 Task: In the Contact  Claire_Moore@koyo.jp, Create email and send with subject: 'Step into the Future: Discover Our Cutting-Edge Solution', and with mail content 'Good Evening._x000D_
Elevate your business to new heights. Our innovative solution is tailored to meet the unique needs of your industry, delivering exceptional results._x000D_
Thanks & Regards', attach the document: Terms_and_conditions.doc and insert image: visitingcard.jpg. Below Thanks & Regards, write Flickr and insert the URL: 'www.flickr.com'. Mark checkbox to create task to follow up : Tomorrow. Logged in from softage.3@softage.net
Action: Mouse moved to (71, 78)
Screenshot: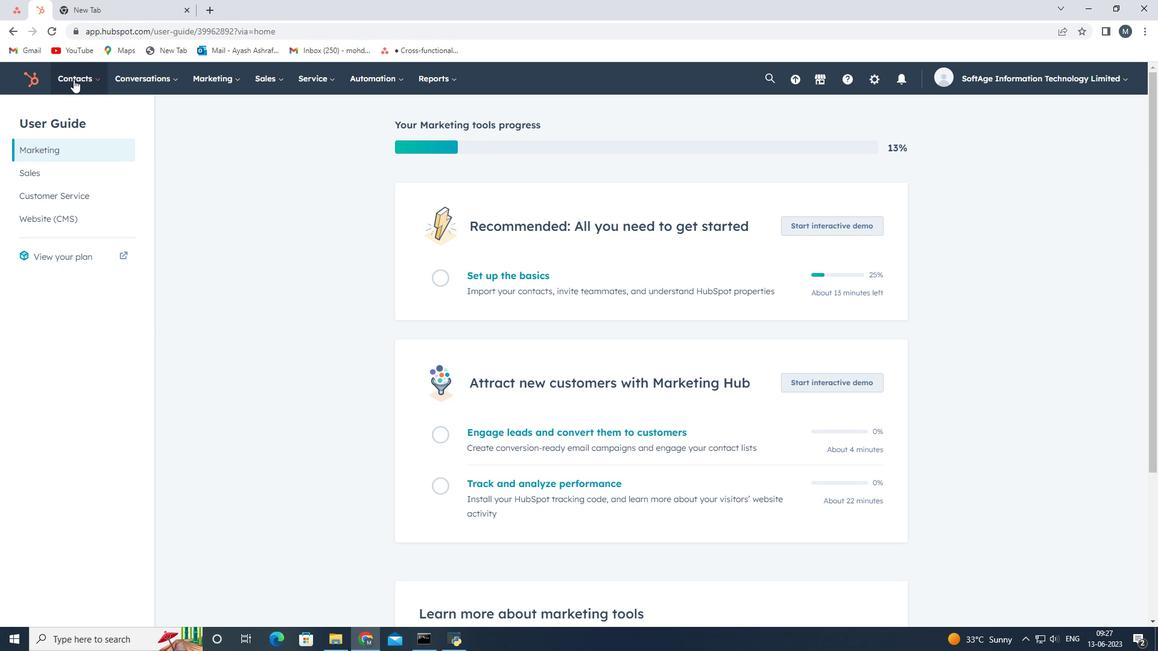 
Action: Mouse pressed left at (71, 78)
Screenshot: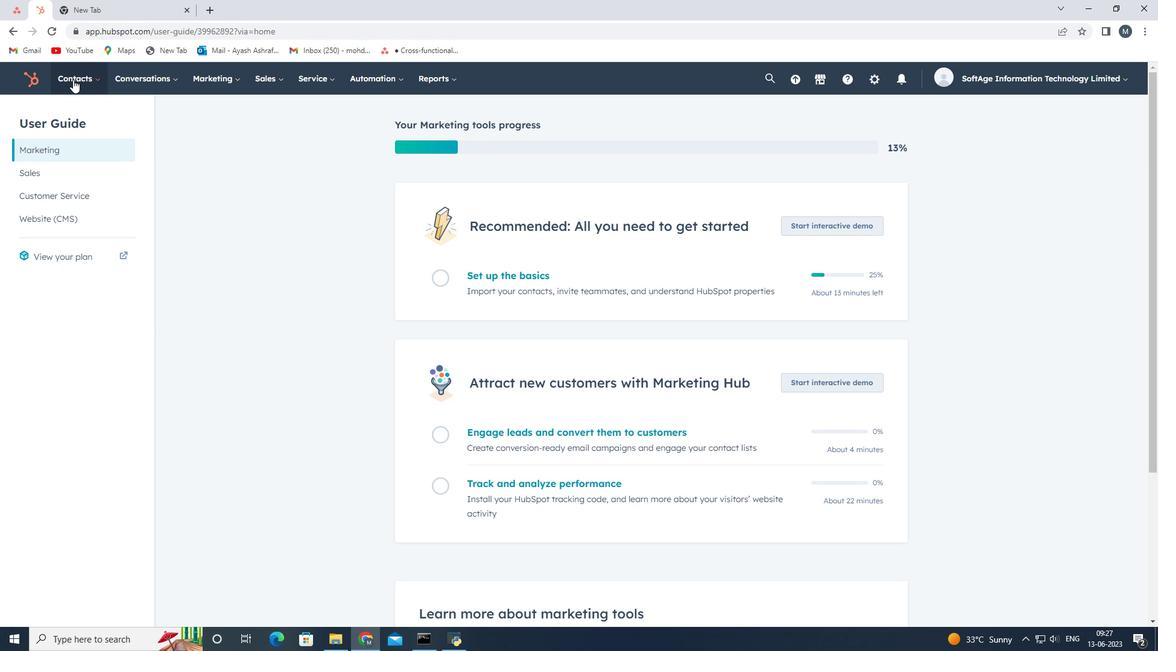 
Action: Mouse moved to (89, 110)
Screenshot: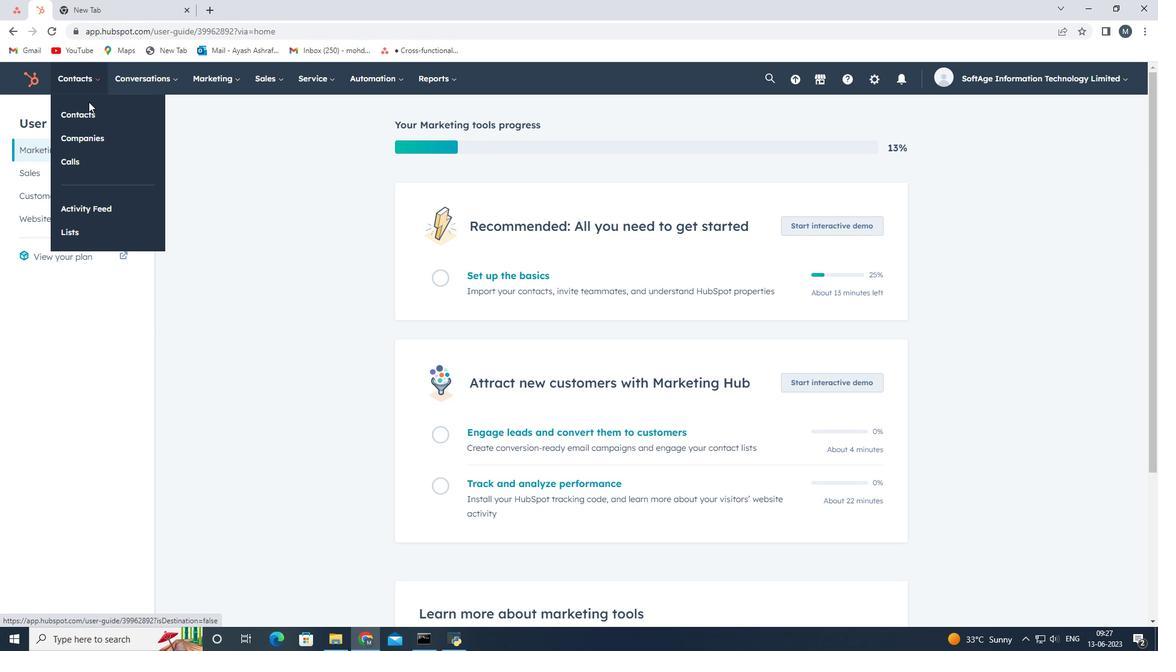 
Action: Mouse pressed left at (89, 110)
Screenshot: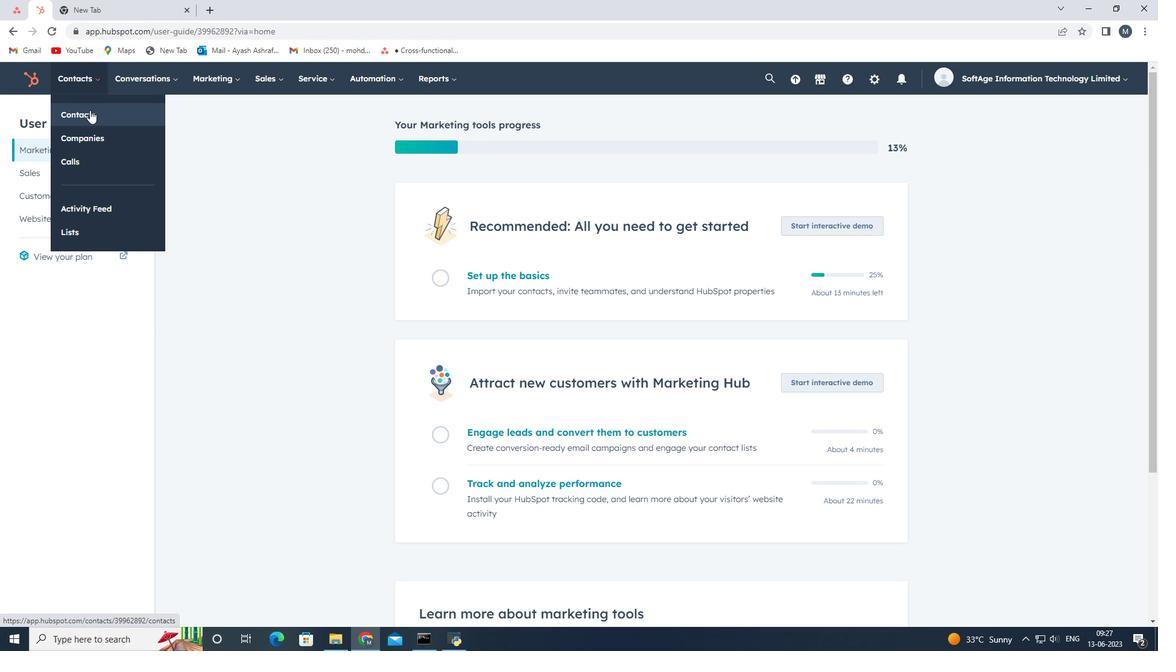 
Action: Mouse moved to (80, 217)
Screenshot: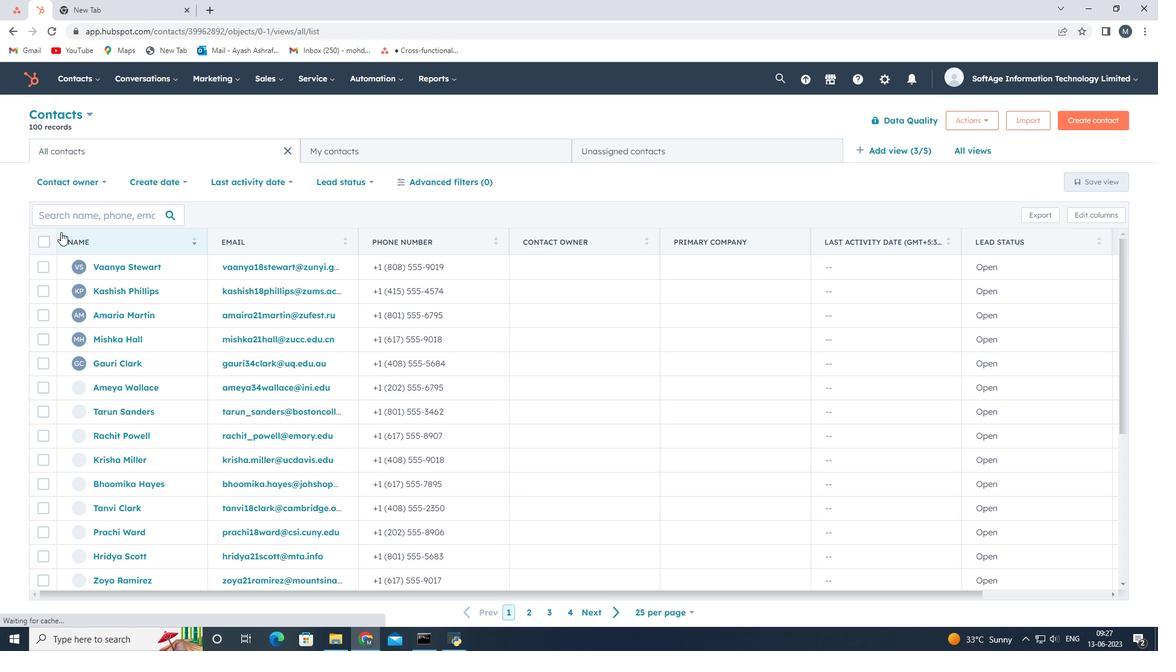
Action: Mouse pressed left at (80, 217)
Screenshot: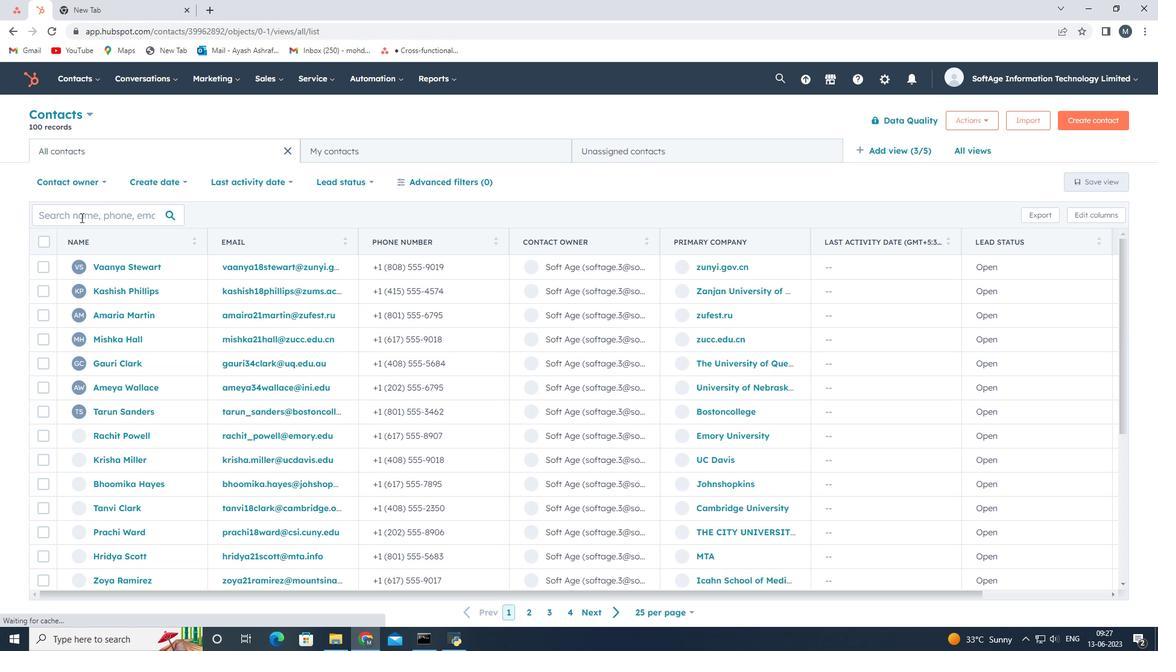 
Action: Key pressed <Key.shift>
Screenshot: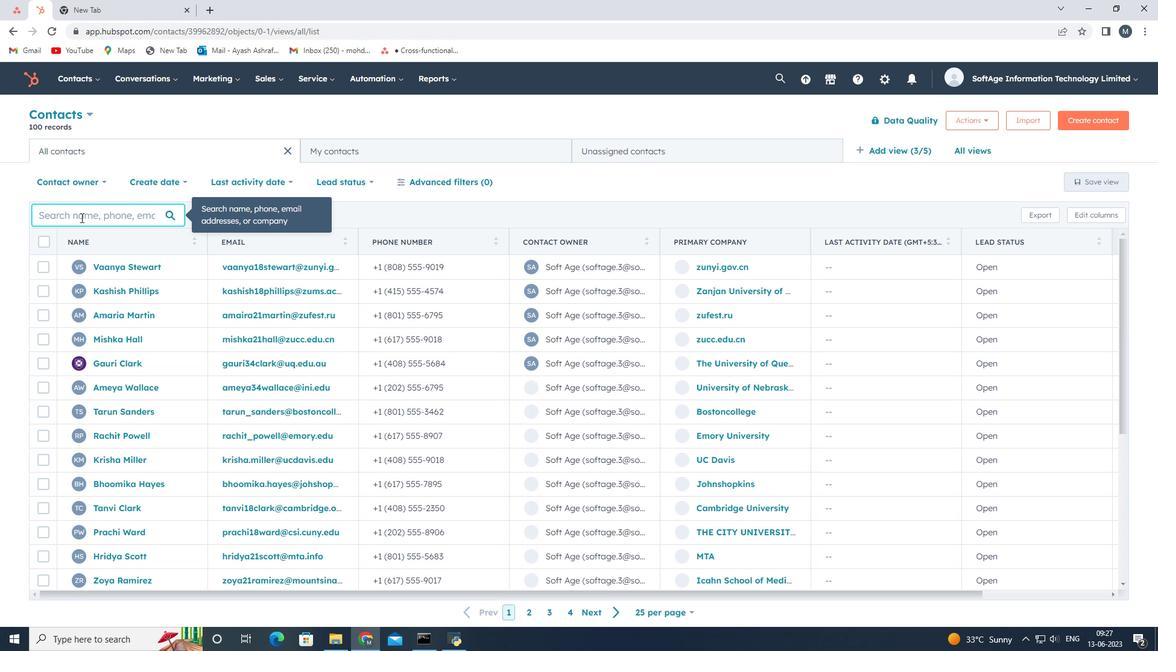 
Action: Mouse moved to (81, 217)
Screenshot: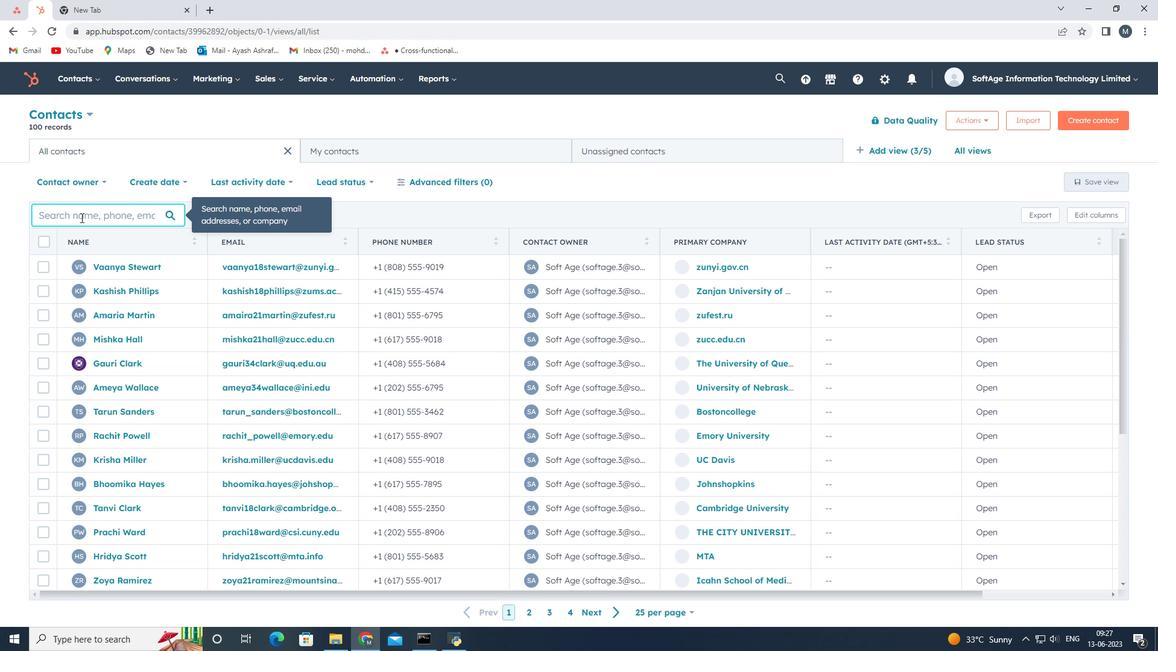 
Action: Key pressed Claire<Key.shift>_<Key.shift><Key.shift><Key.shift><Key.shift><Key.shift><Key.shift><Key.shift><Key.shift><Key.shift>Moore<Key.shift>@koyo.jp
Screenshot: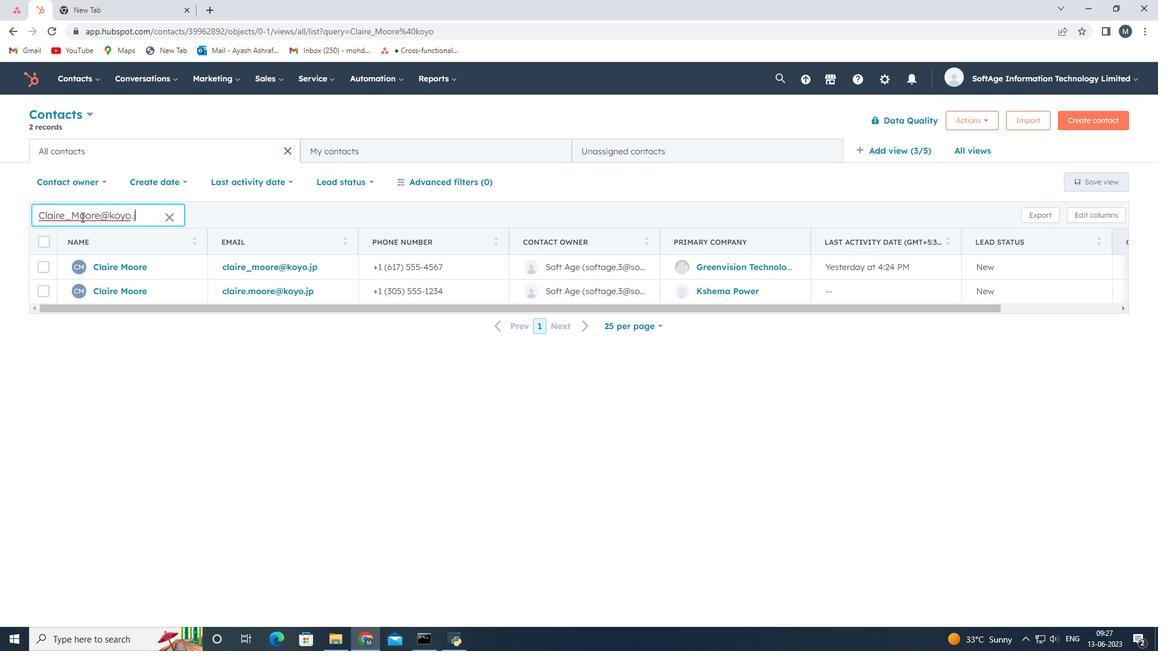 
Action: Mouse moved to (108, 267)
Screenshot: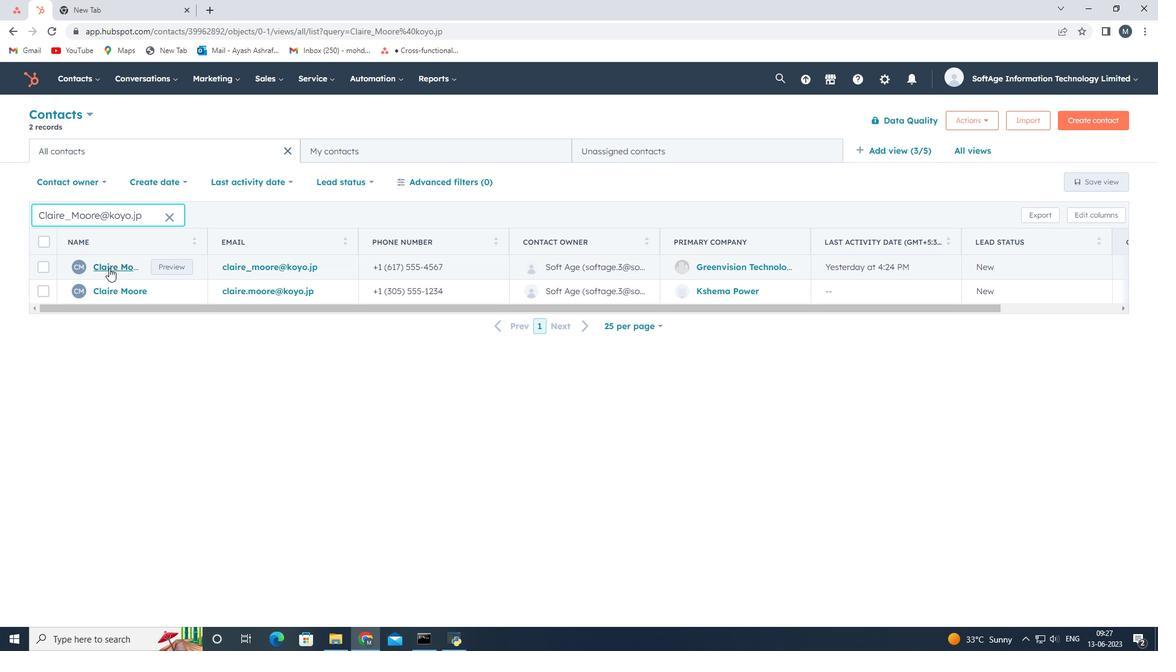
Action: Mouse pressed left at (108, 267)
Screenshot: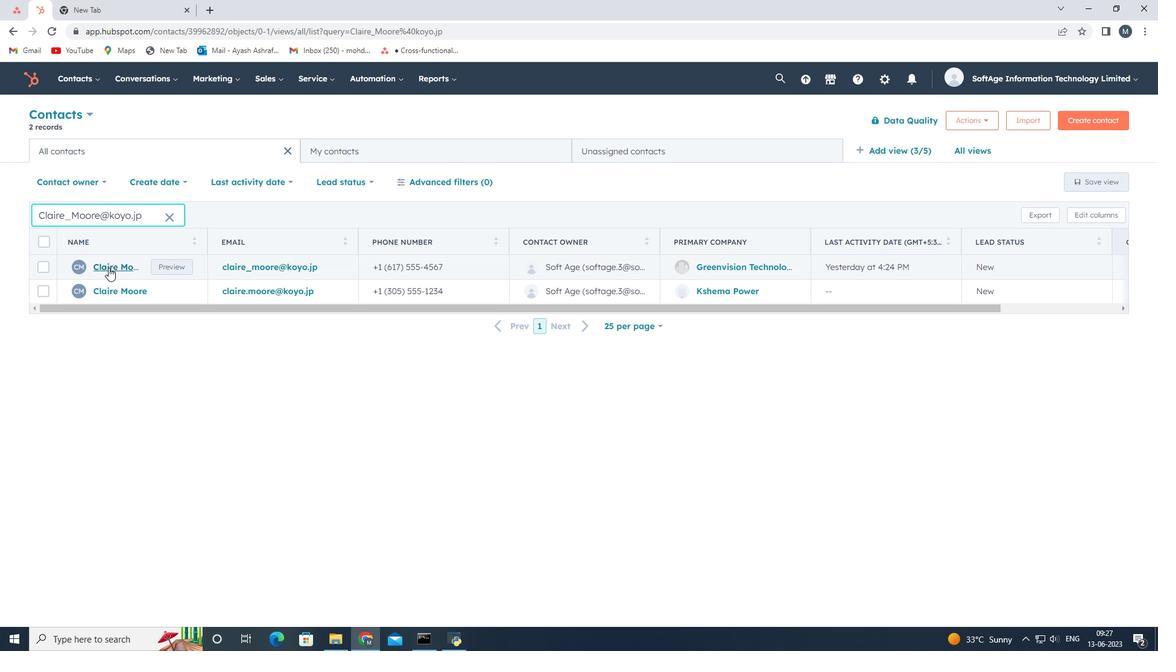 
Action: Mouse pressed left at (108, 267)
Screenshot: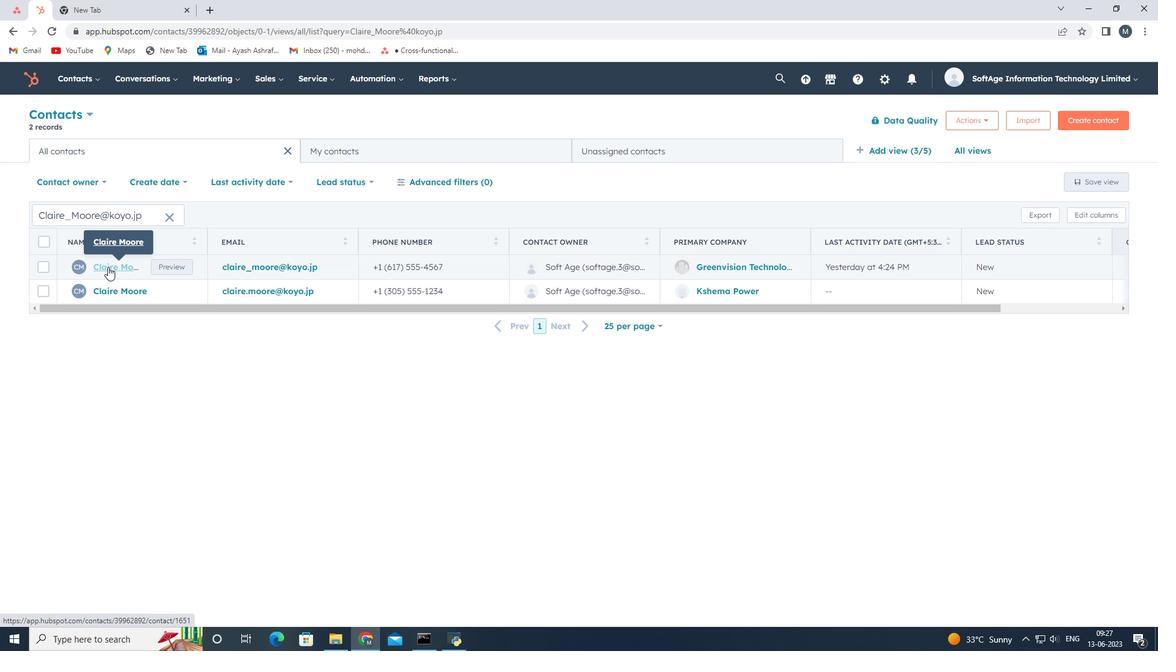
Action: Mouse moved to (81, 217)
Screenshot: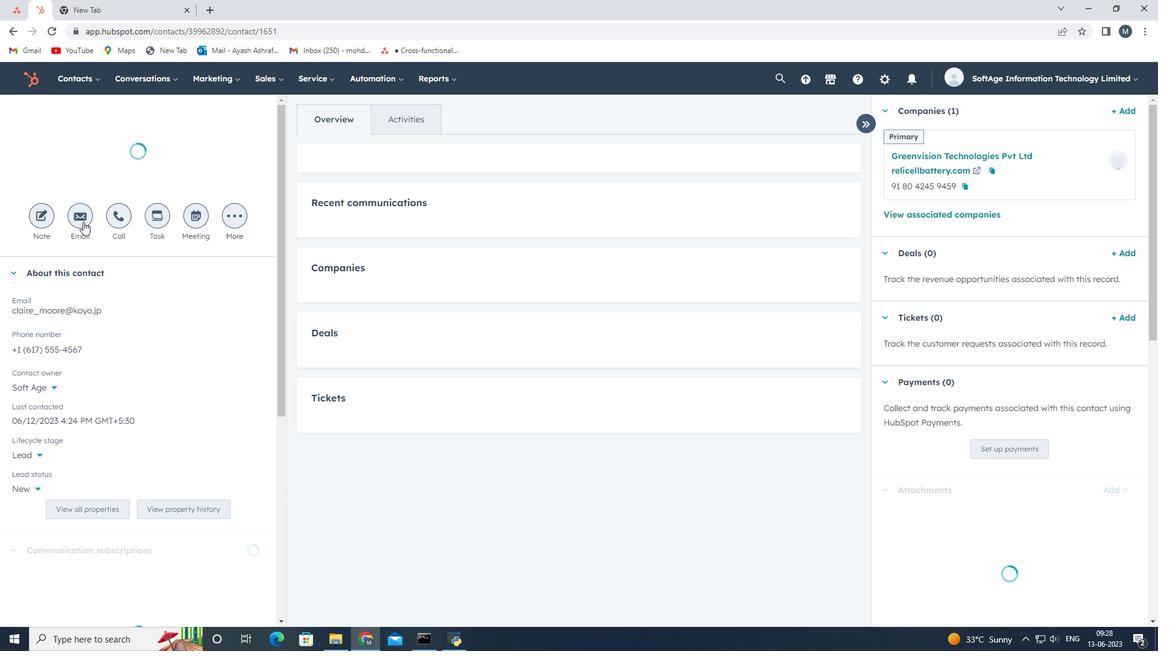
Action: Mouse pressed left at (81, 217)
Screenshot: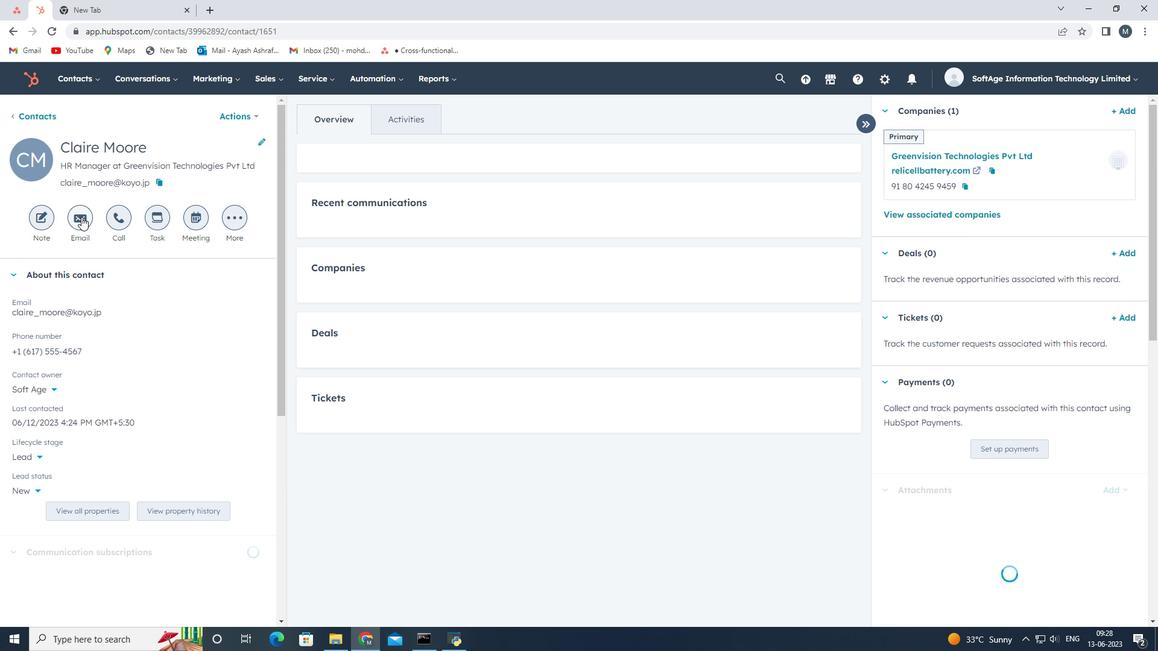 
Action: Mouse moved to (1016, 298)
Screenshot: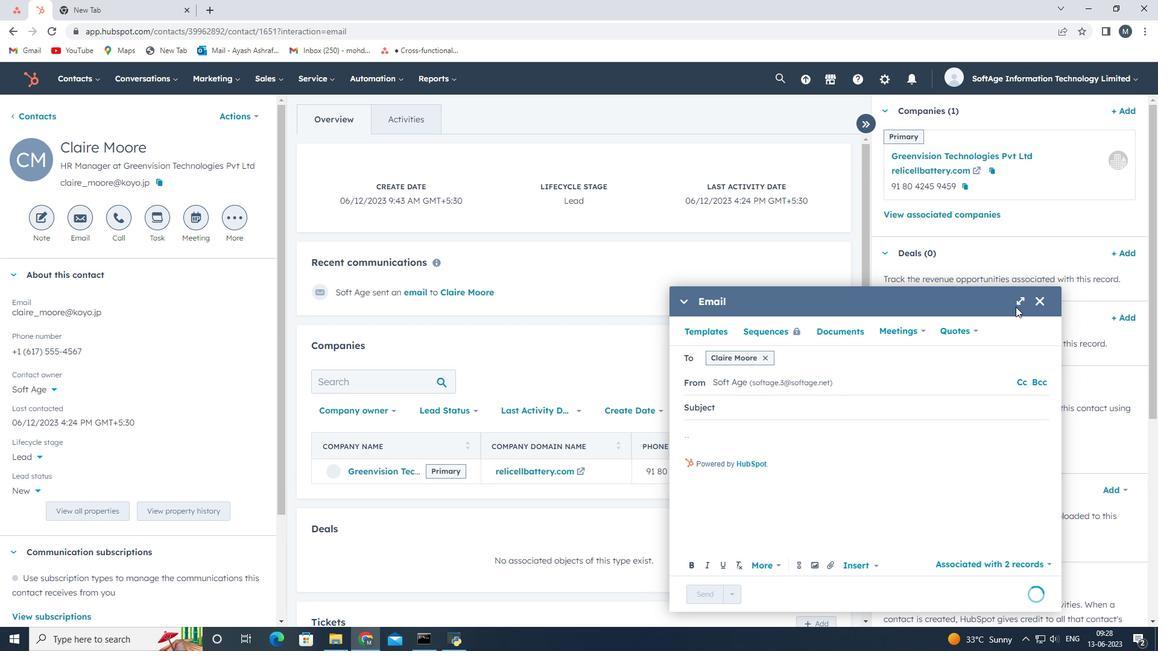 
Action: Mouse pressed left at (1016, 298)
Screenshot: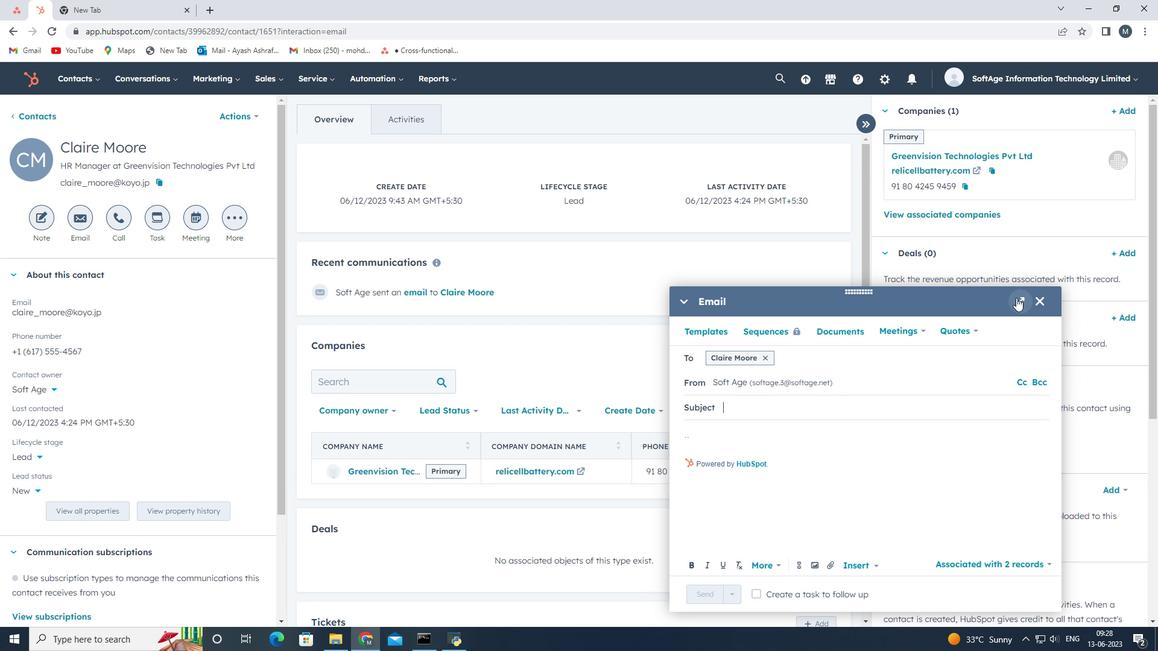 
Action: Mouse moved to (259, 225)
Screenshot: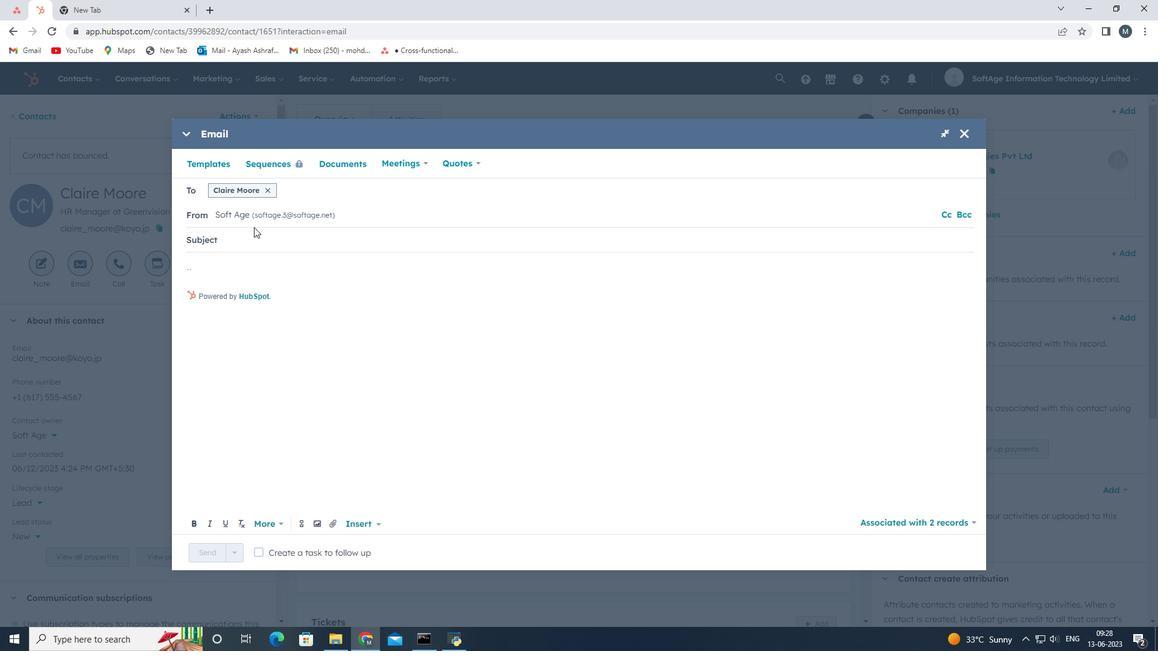 
Action: Key pressed <Key.shift><Key.shift><Key.shift><Key.shift><Key.shift>Step<Key.space>into<Key.space>the<Key.space><Key.shift>Future<Key.space><Key.shift><Key.shift><Key.shift><Key.shift><Key.shift><Key.shift><Key.shift><Key.shift><Key.shift><Key.shift><Key.shift><Key.backspace><Key.shift>:<Key.space><Key.shift>Discover<Key.space>
Screenshot: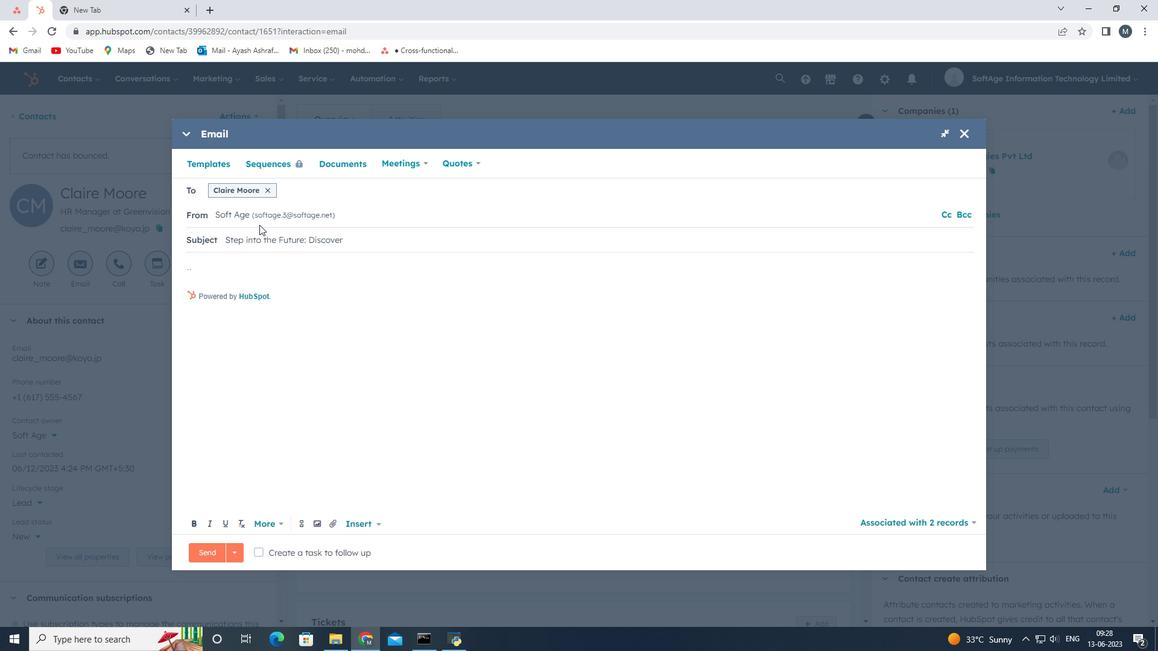 
Action: Mouse moved to (260, 225)
Screenshot: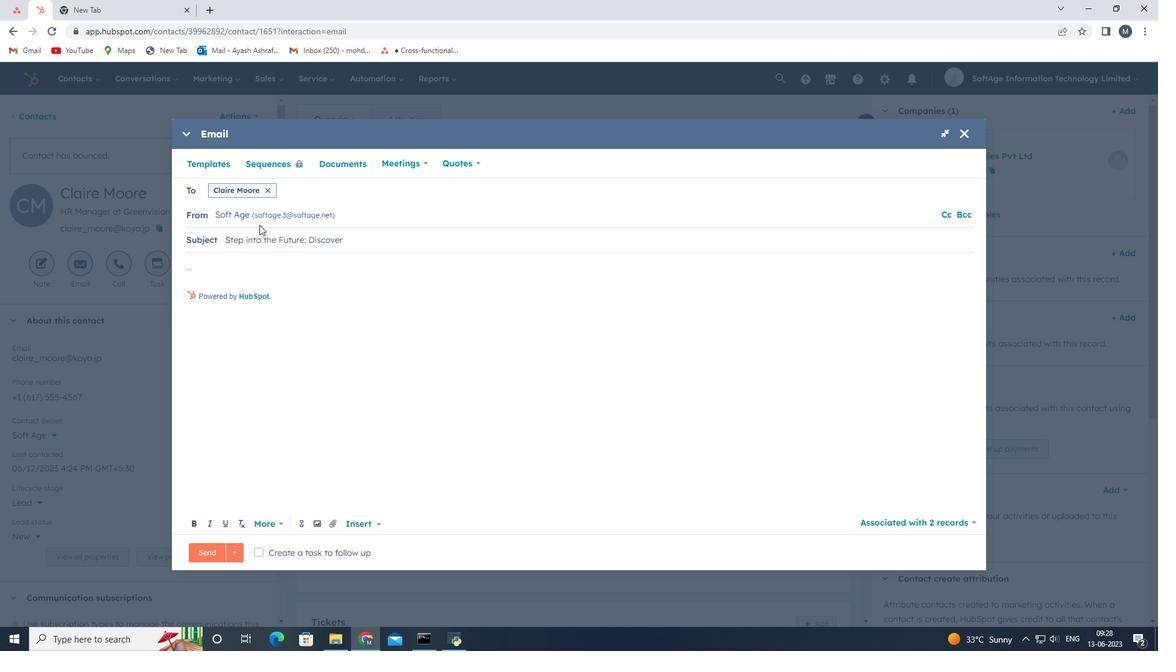 
Action: Key pressed <Key.shift>Our<Key.space><Key.shift>Cutting<Key.space><Key.backspace>-<Key.shift>Edge<Key.space><Key.shift>Solution
Screenshot: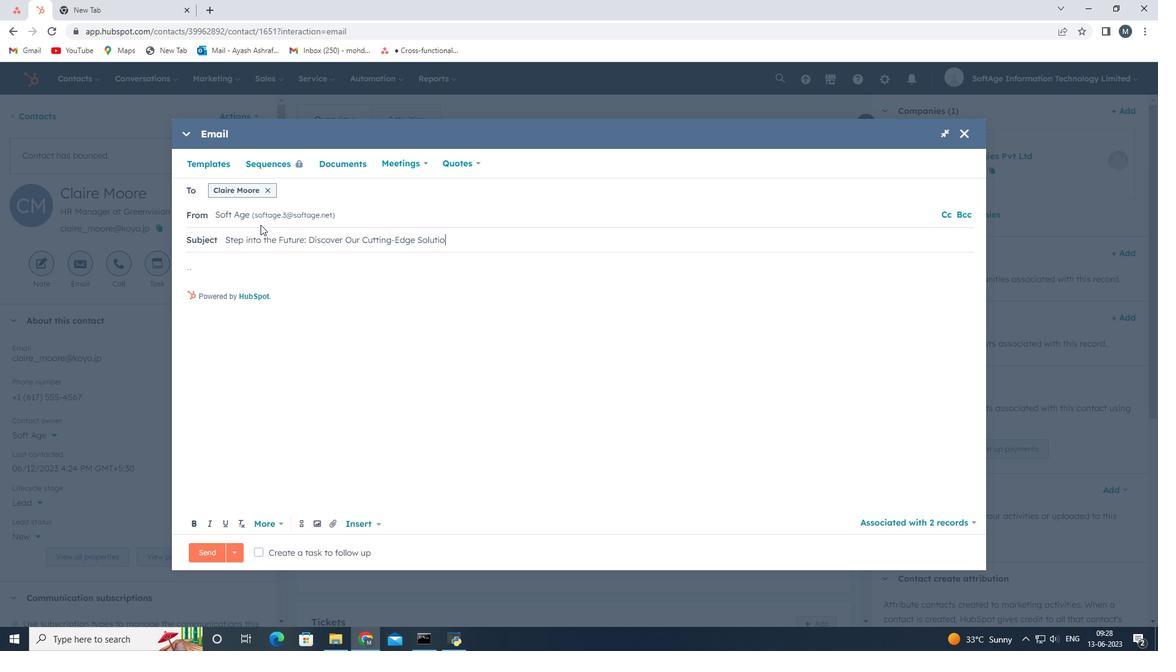 
Action: Mouse moved to (229, 267)
Screenshot: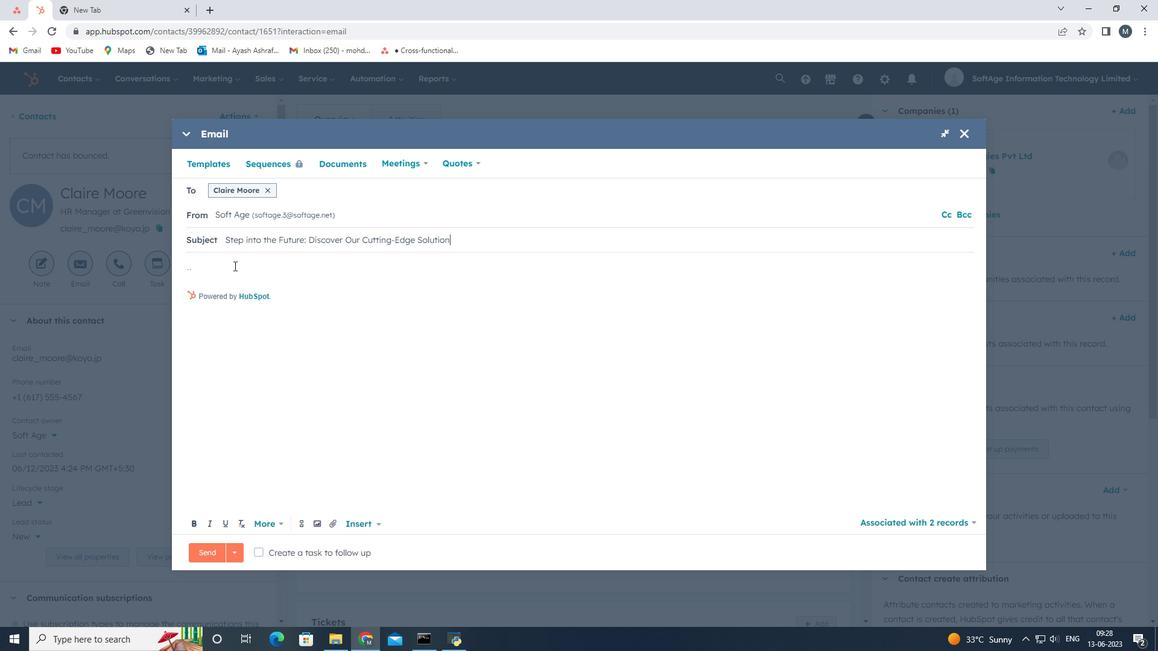 
Action: Mouse pressed left at (229, 267)
Screenshot: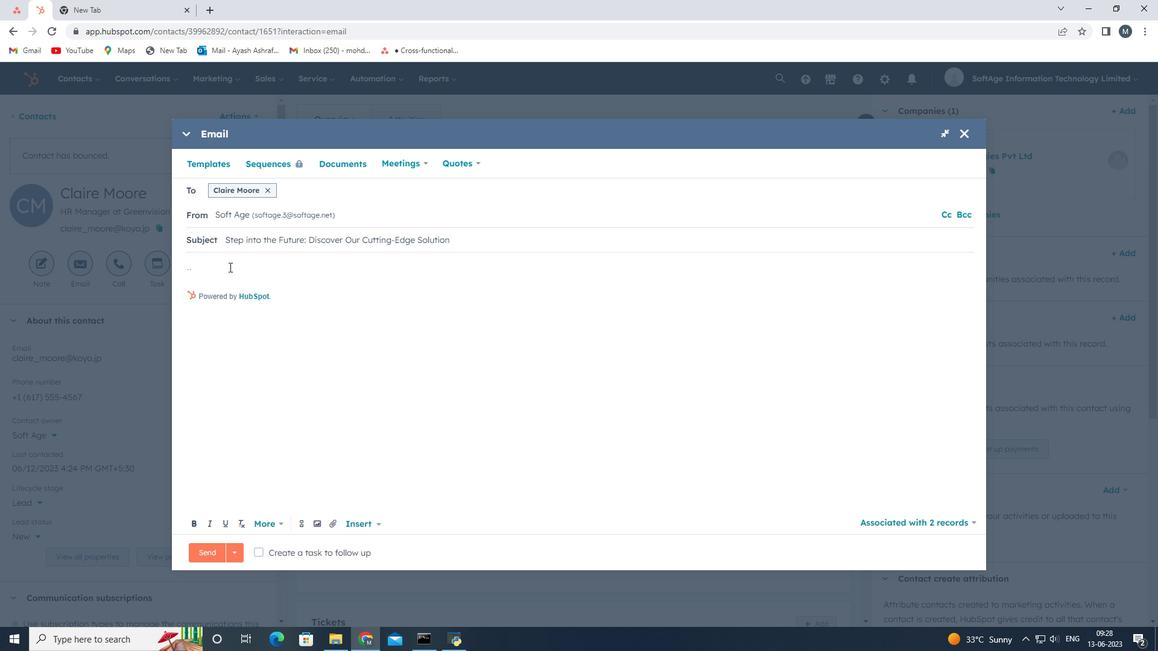 
Action: Key pressed <Key.shift><Key.backspace><Key.backspace><Key.backspace><Key.backspace><Key.shift><Key.shift><Key.shift><Key.shift><Key.shift>Good<Key.space><Key.shift><Key.shift><Key.shift><Key.shift>Mo<Key.backspace><Key.backspace><Key.shift><Key.shift>Evening,<Key.enter><Key.shift>
Screenshot: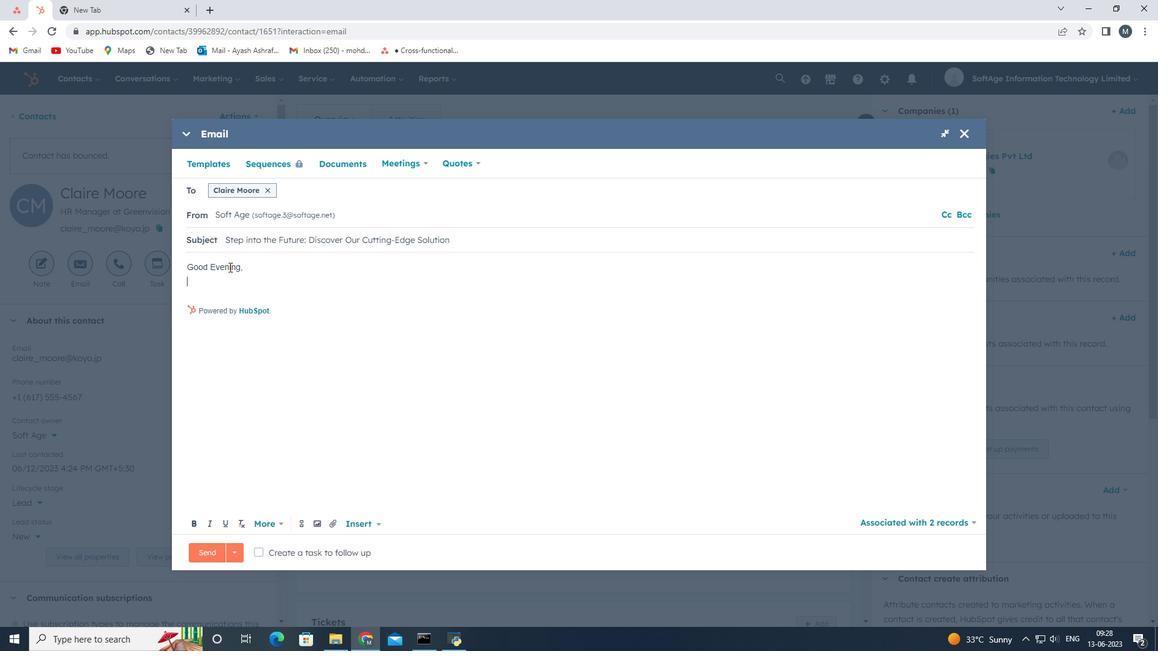 
Action: Mouse moved to (229, 267)
Screenshot: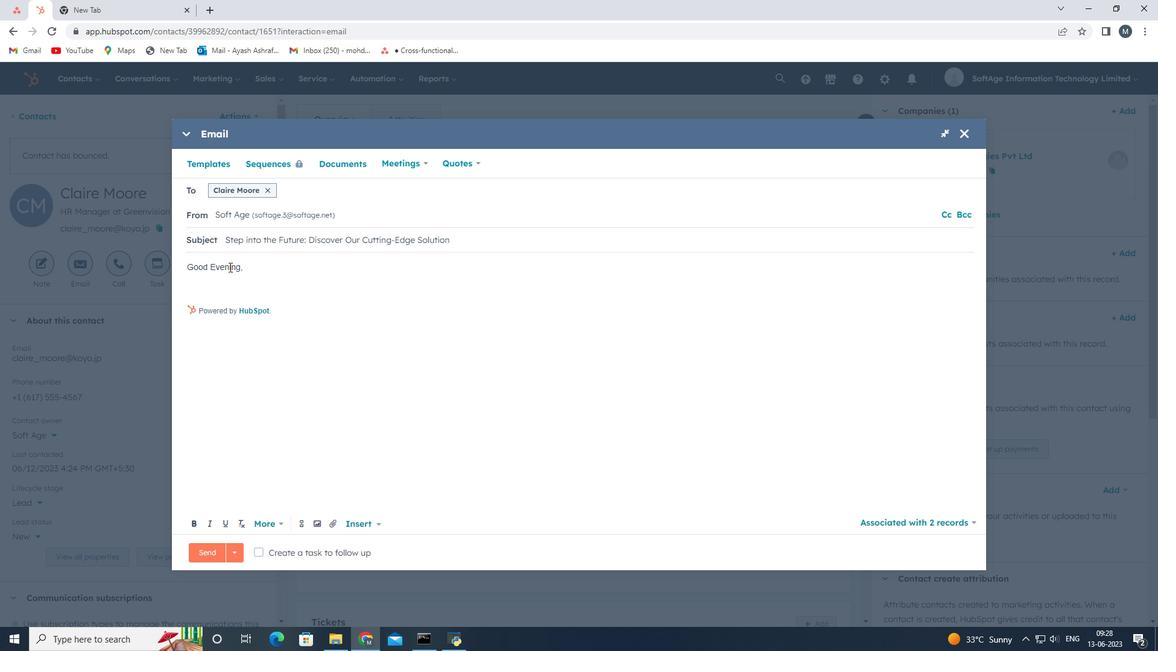
Action: Key pressed <Key.shift><Key.shift><Key.shift><Key.shift><Key.shift><Key.shift><Key.shift><Key.shift><Key.shift>Elevate<Key.space>your<Key.space>business<Key.space>to<Key.space>new<Key.space>hrights.<Key.space><Key.shift><Key.shift><Key.shift><Key.shift><Key.shift><Key.shift><Key.shift><Key.shift><Key.shift><Key.shift><Key.shift><Key.shift><Key.shift><Key.shift><Key.shift><Key.shift><Key.shift><Key.shift><Key.shift><Key.shift><Key.shift><Key.shift><Key.shift><Key.shift>Our<Key.space>innovative<Key.space>solution<Key.space>is<Key.space>tailored<Key.space>to<Key.space>meet<Key.space>the<Key.space>unique<Key.space>needs<Key.space>of<Key.space>your<Key.space>industry,<Key.shift><Key.shift><Key.shift><Key.shift><Key.shift><Key.shift><Key.shift><Key.shift><Key.shift><Key.shift><Key.shift><Key.shift><Key.shift><Key.shift><Key.shift><Key.shift><Key.space><Key.shift>De<Key.backspace><Key.backspace>e<Key.backspace>dev<Key.backspace>livery<Key.space>exceptional<Key.space>result.<Key.enter><Key.shift>Thanks<Key.space><Key.shift><Key.shift><Key.shift><Key.shift><Key.shift><Key.shift><Key.shift><Key.shift><Key.shift><Key.shift><Key.shift><Key.shift><Key.shift><Key.shift><Key.shift><Key.shift><Key.shift><Key.shift>&<Key.space><Key.shift>Regards
Screenshot: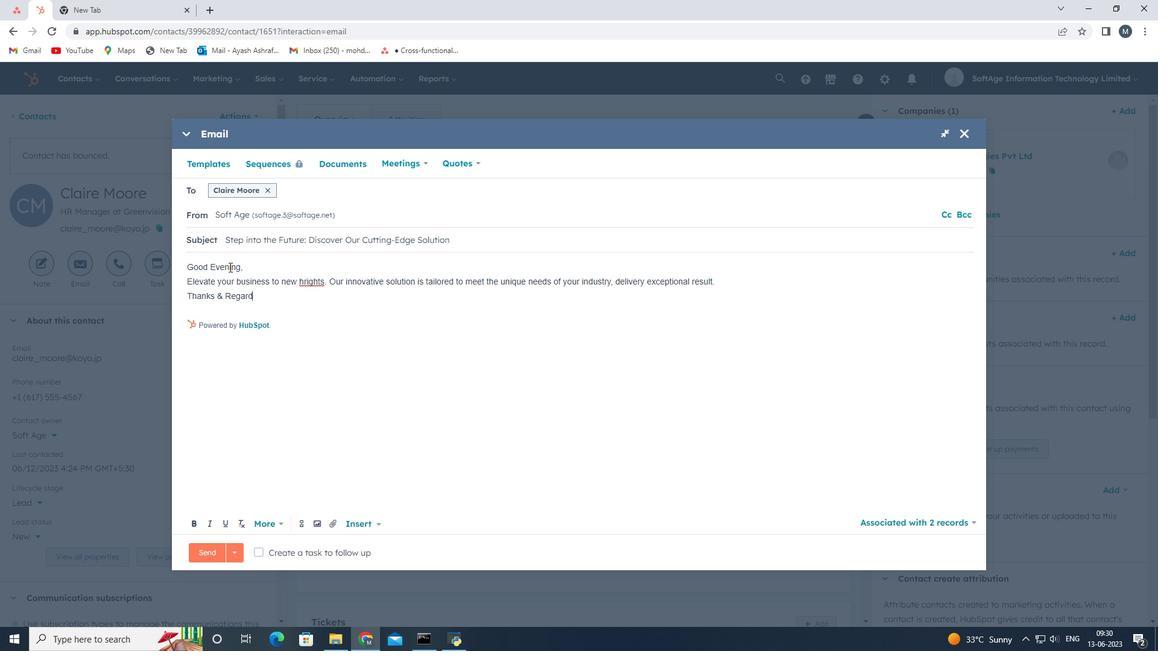 
Action: Mouse moved to (226, 271)
Screenshot: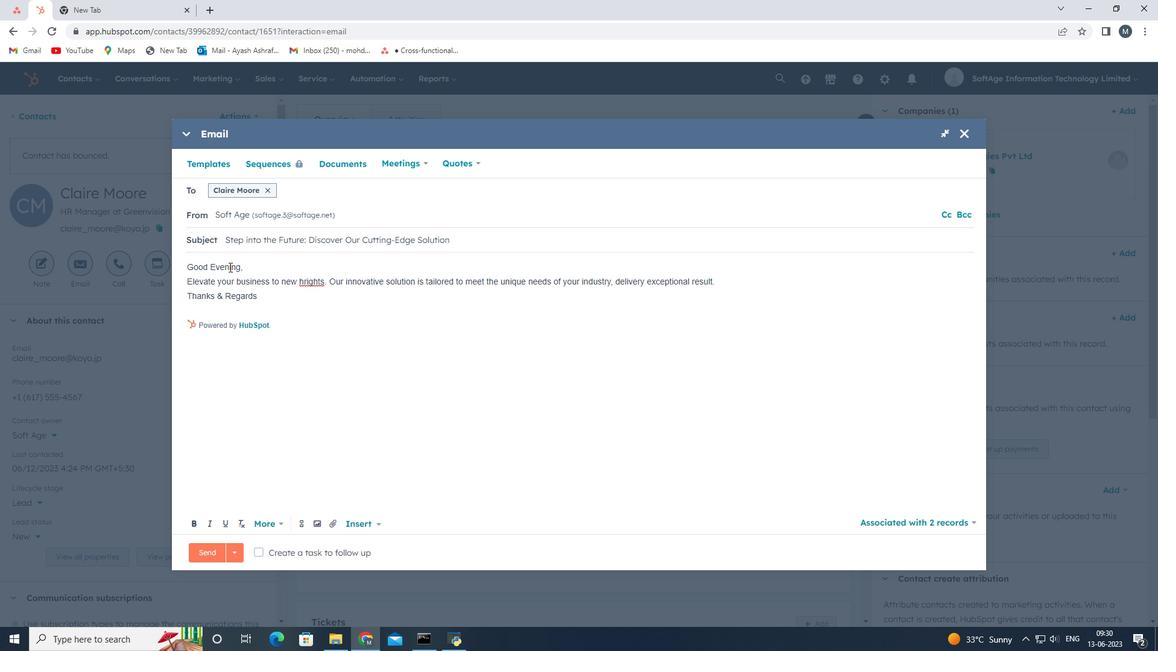 
Action: Key pressed <Key.enter>
Screenshot: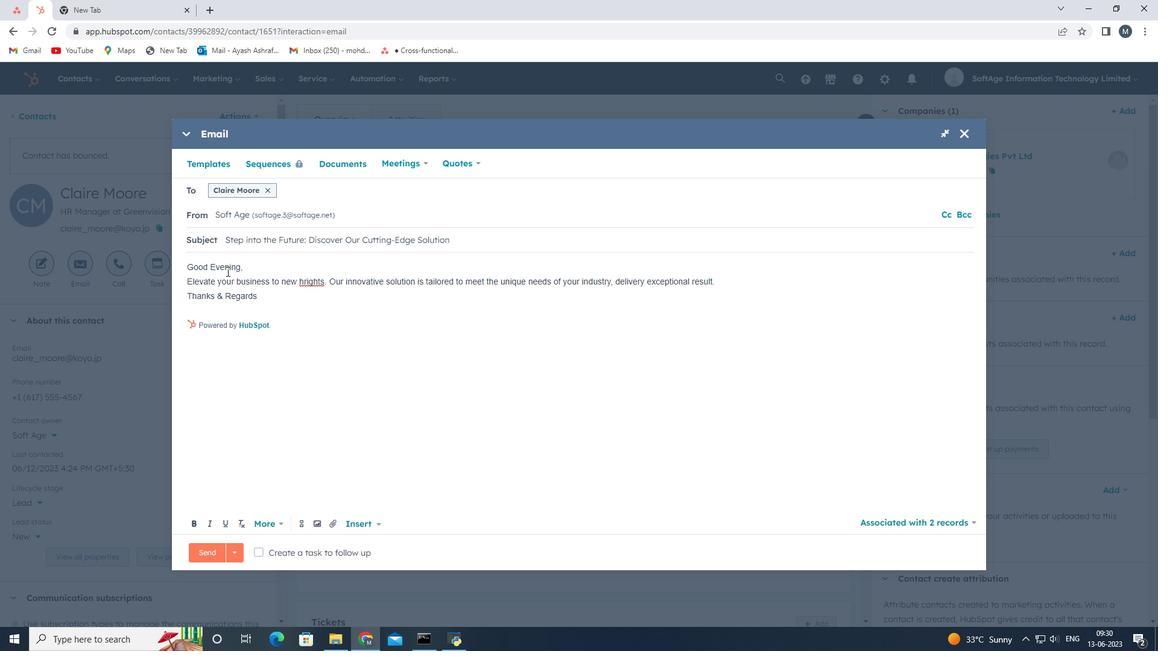 
Action: Mouse moved to (309, 281)
Screenshot: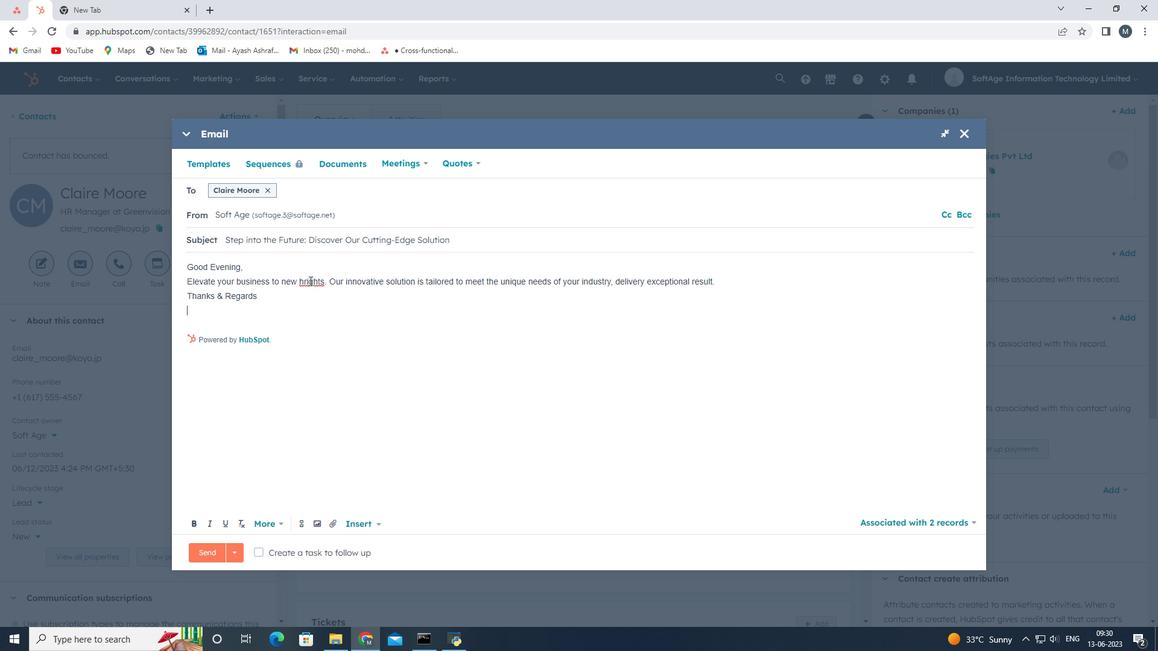 
Action: Mouse pressed left at (309, 281)
Screenshot: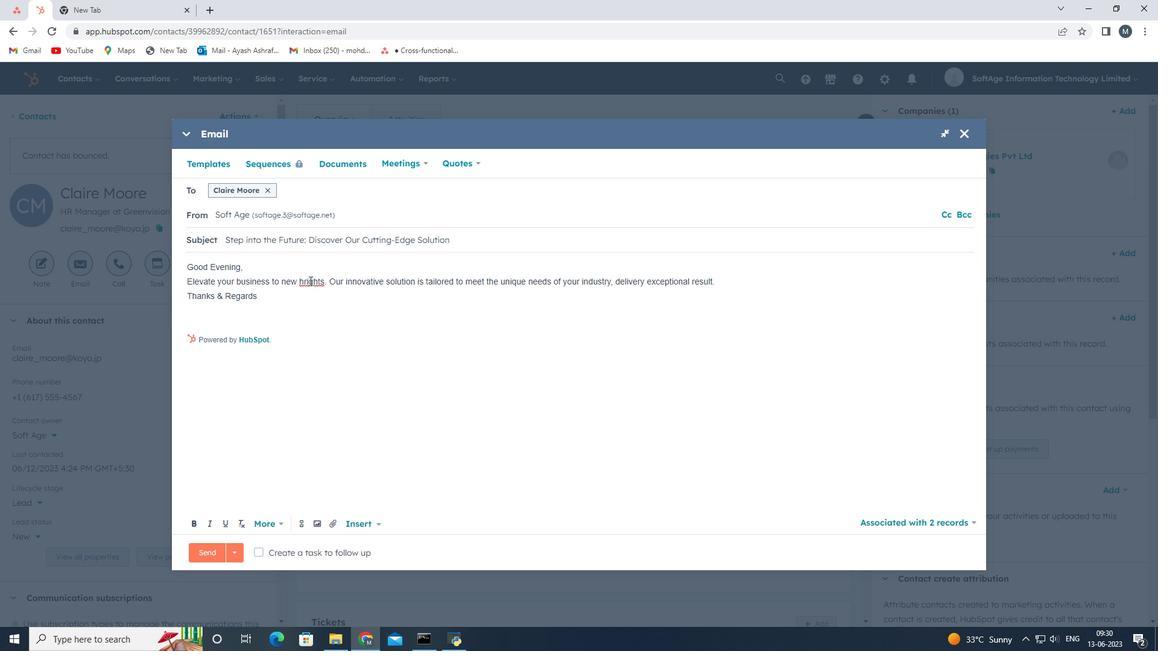 
Action: Mouse moved to (343, 343)
Screenshot: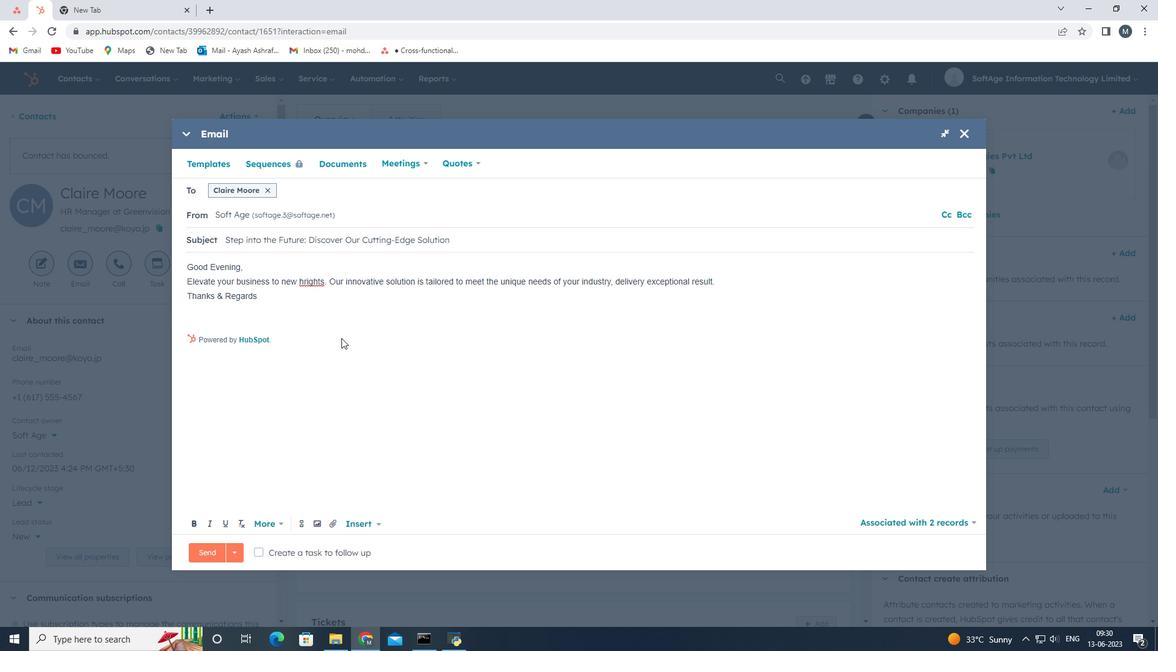 
Action: Key pressed <Key.left><Key.backspace>e
Screenshot: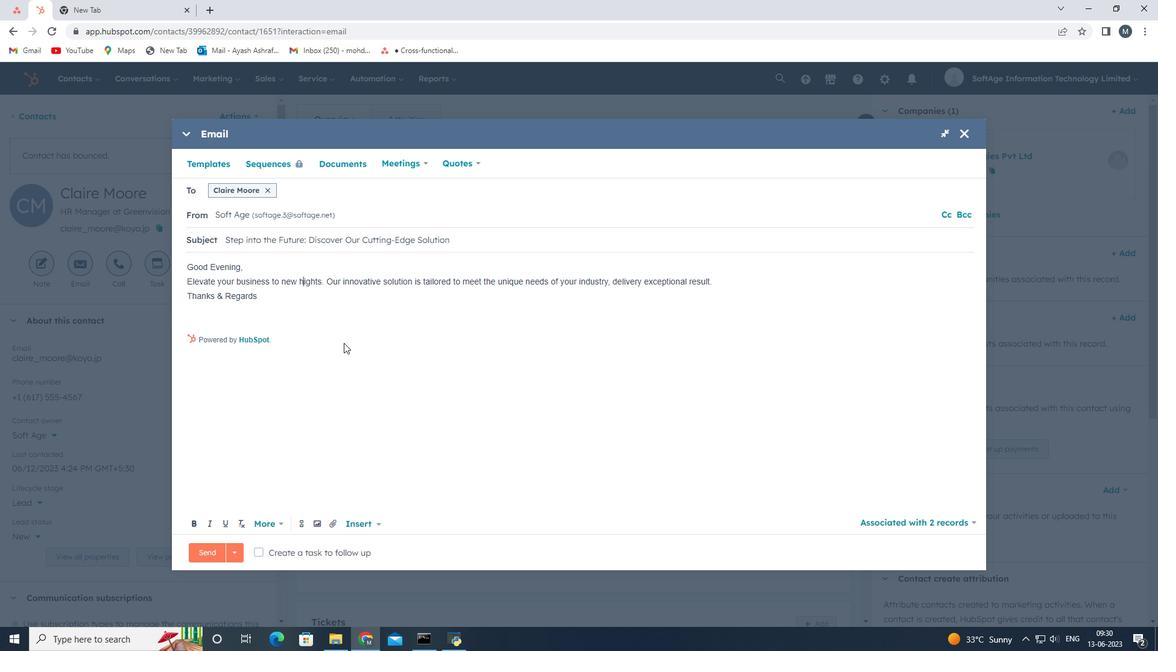 
Action: Mouse moved to (211, 316)
Screenshot: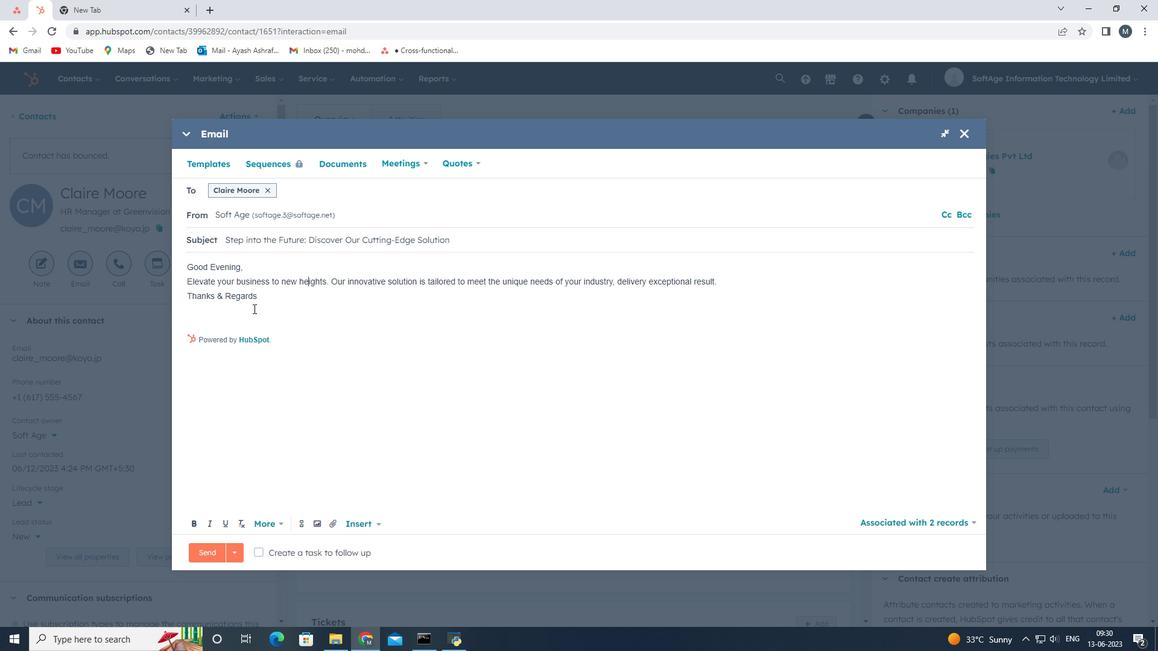 
Action: Mouse pressed left at (211, 316)
Screenshot: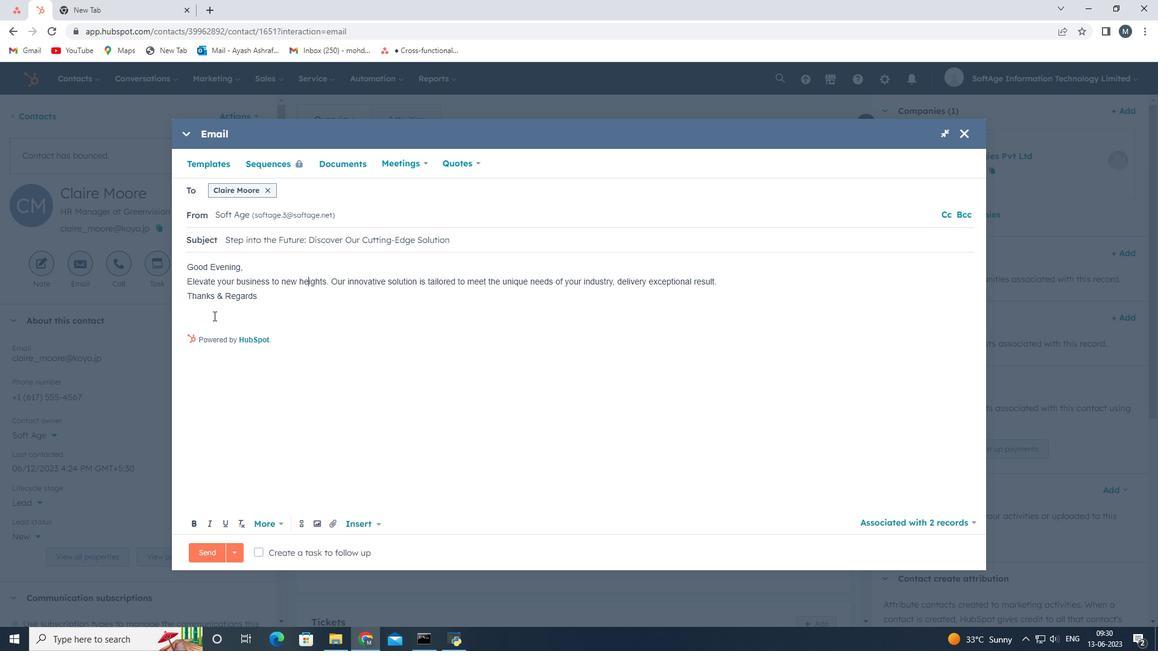 
Action: Mouse moved to (304, 523)
Screenshot: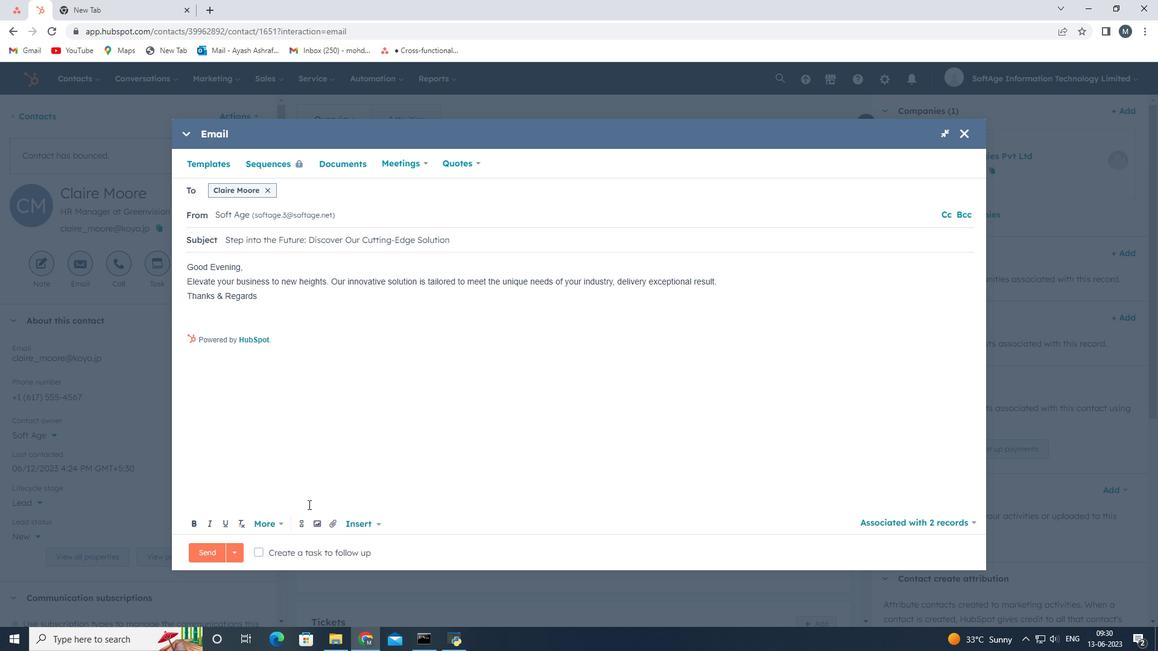 
Action: Mouse pressed left at (304, 523)
Screenshot: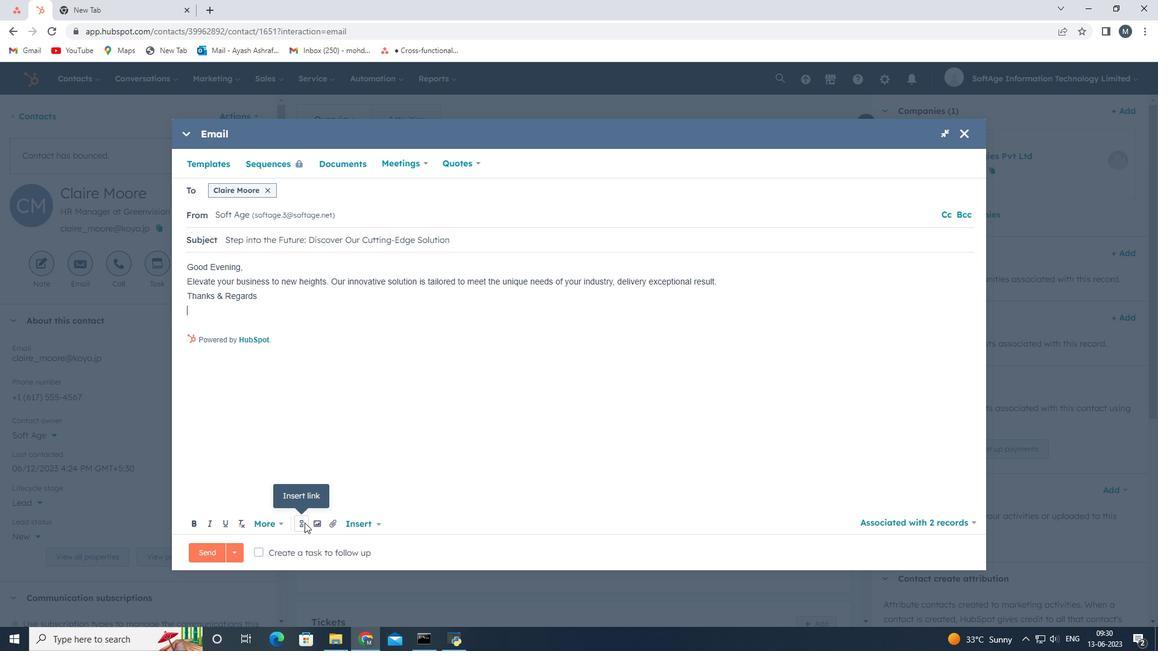 
Action: Mouse moved to (351, 394)
Screenshot: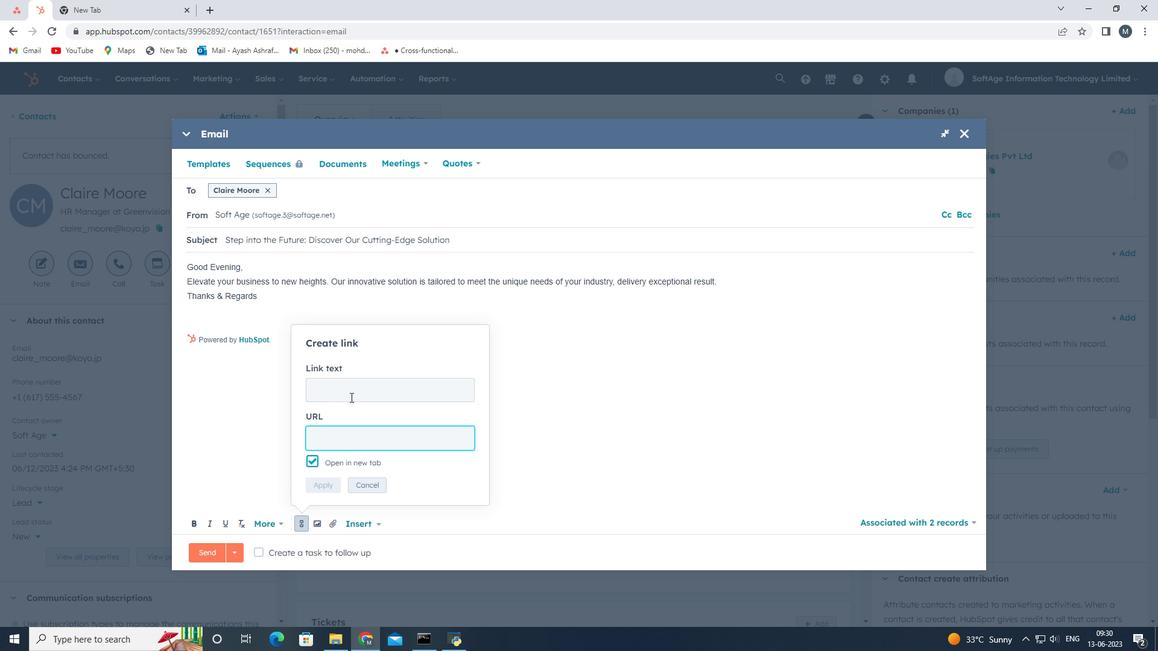 
Action: Mouse pressed left at (351, 394)
Screenshot: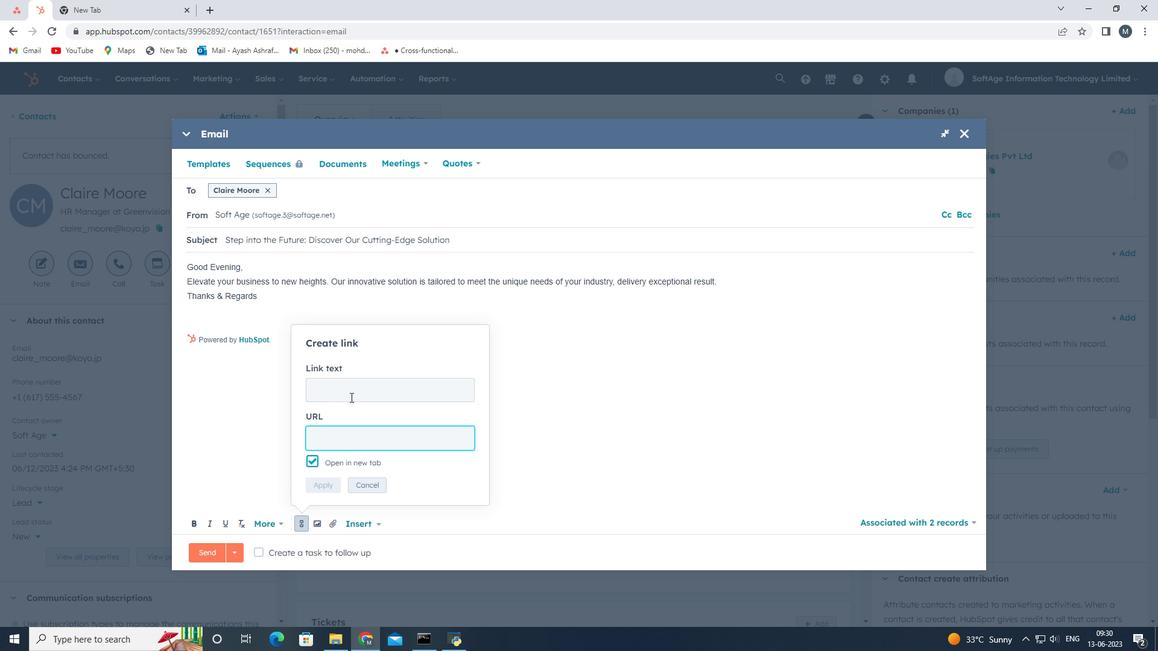 
Action: Key pressed f<Key.backspace><Key.shift><Key.shift><Key.shift><Key.shift><Key.shift><Key.shift><Key.shift><Key.shift>Flickr
Screenshot: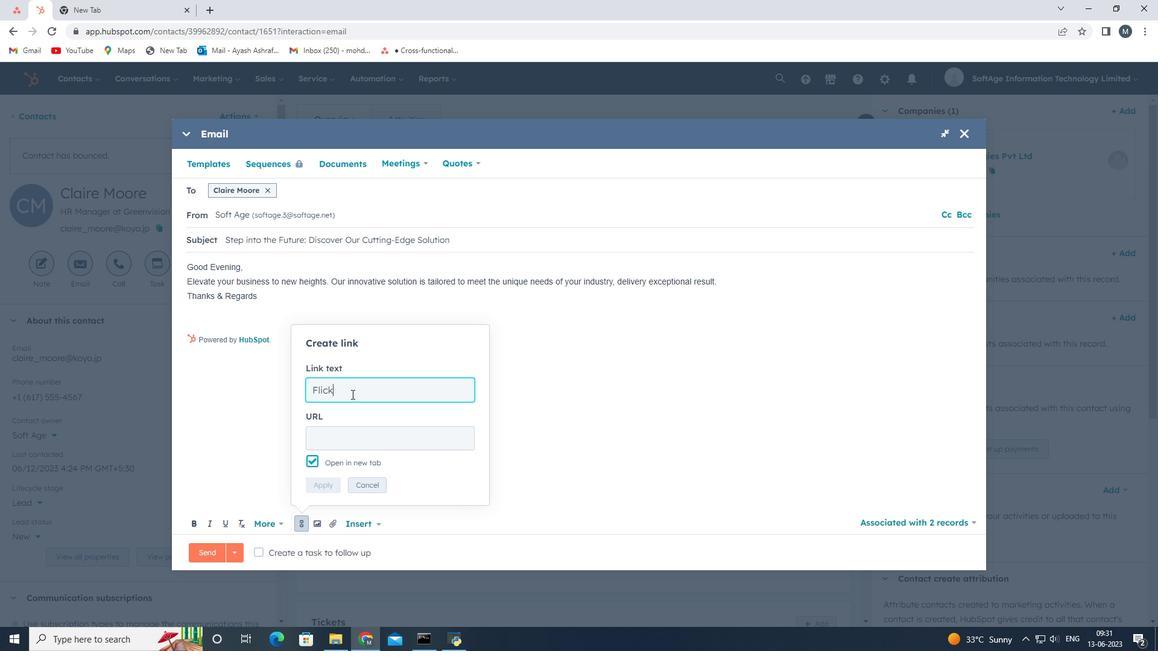 
Action: Mouse moved to (325, 447)
Screenshot: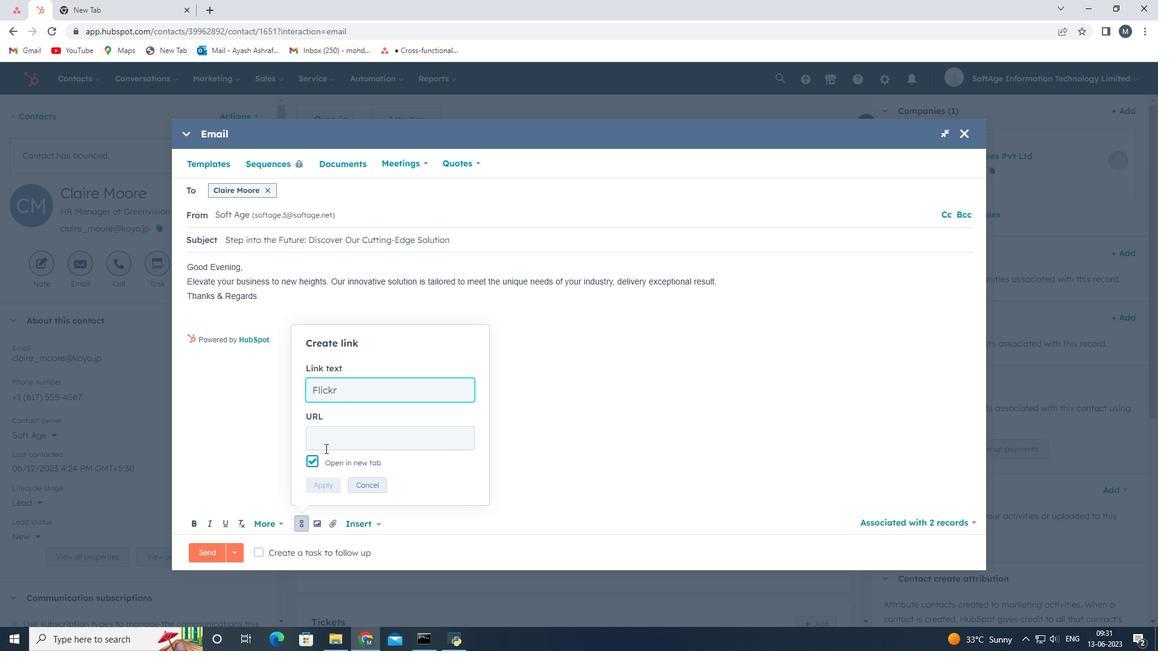 
Action: Mouse pressed left at (325, 447)
Screenshot: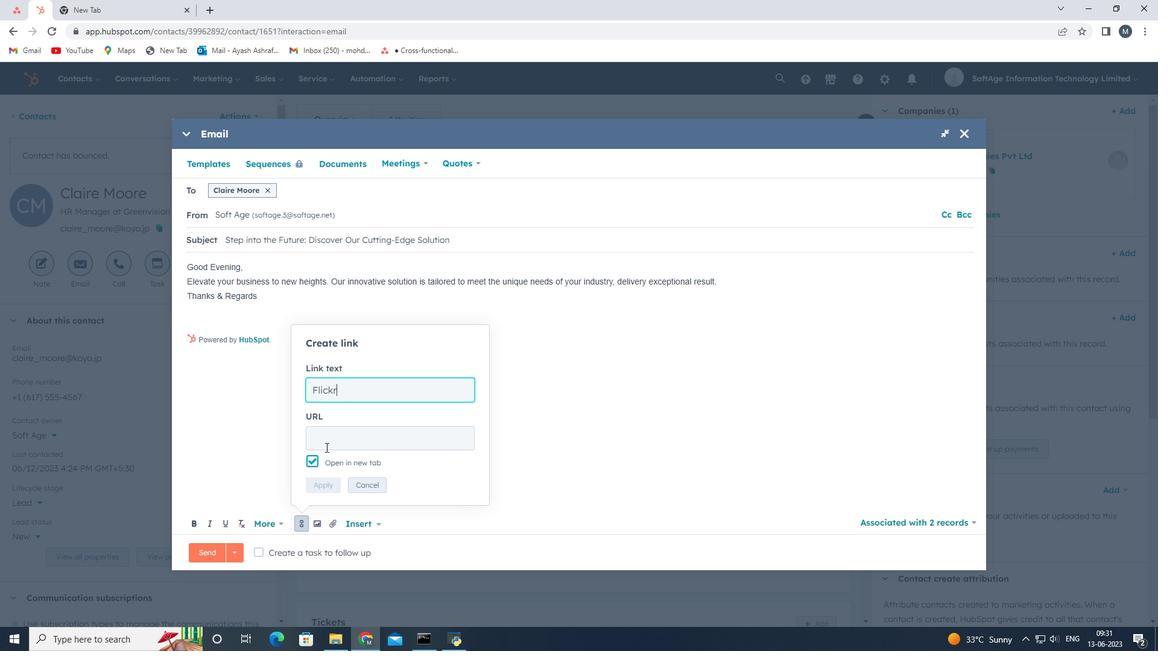 
Action: Mouse moved to (324, 447)
Screenshot: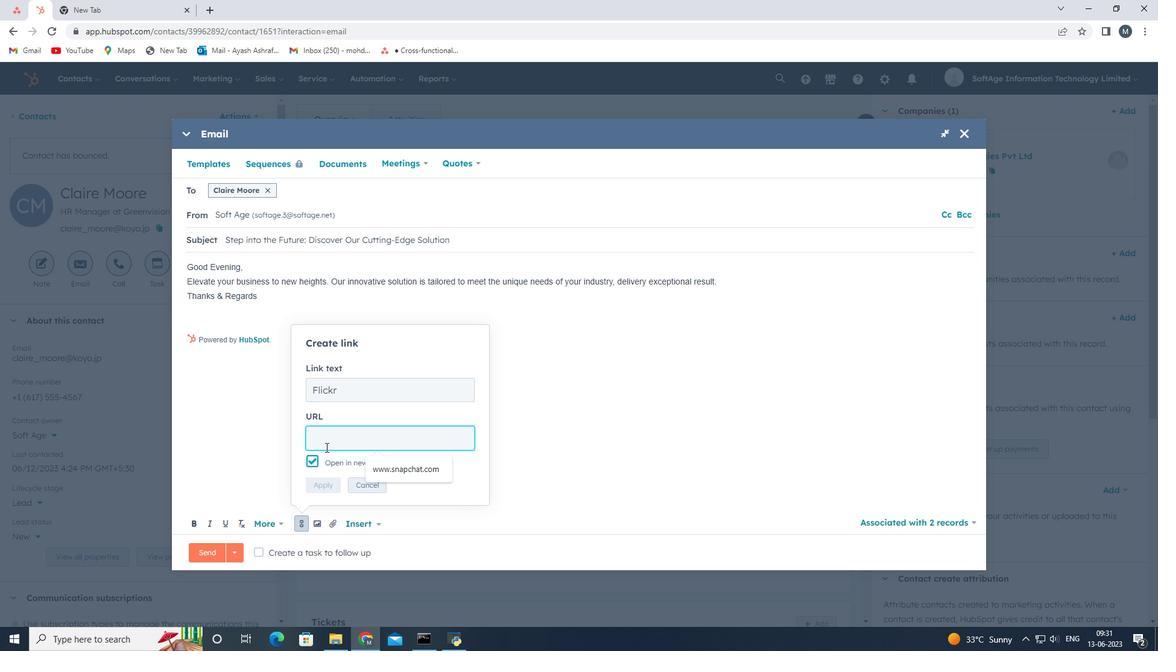 
Action: Key pressed <Key.shift><Key.shift><Key.shift>www.flickr.com
Screenshot: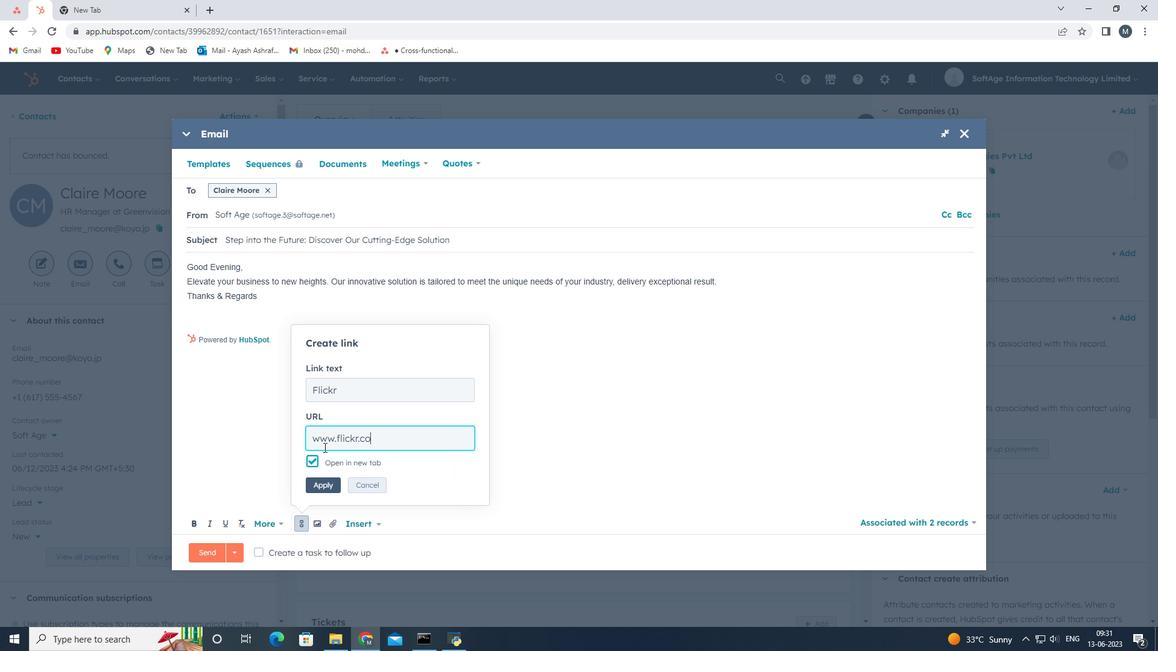
Action: Mouse moved to (315, 485)
Screenshot: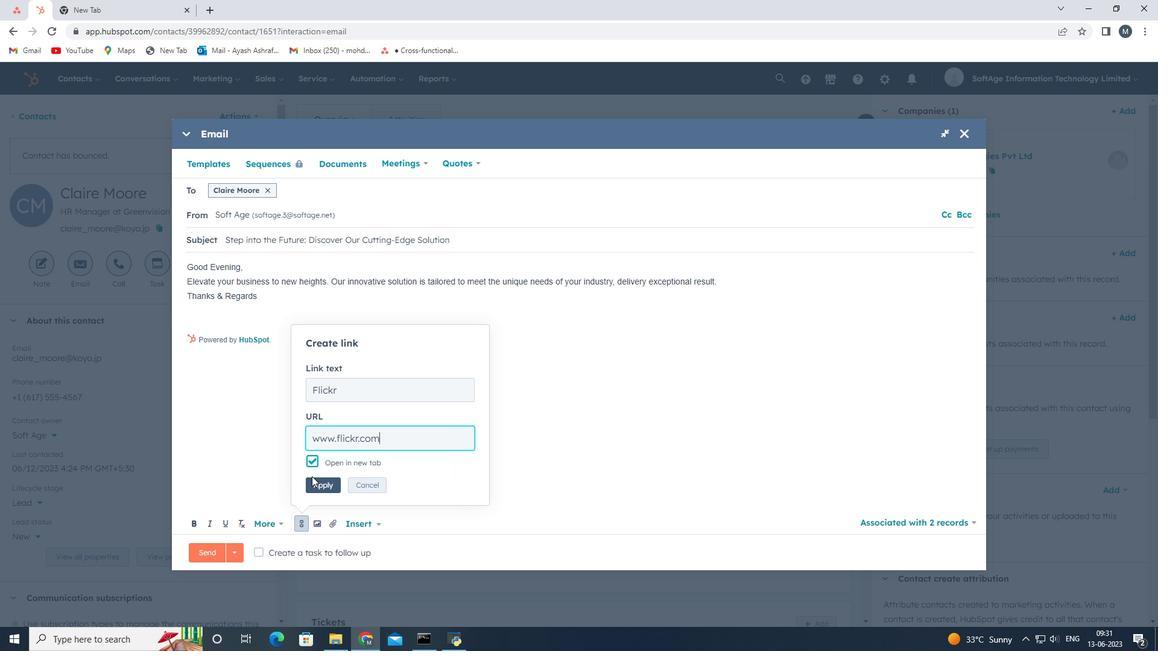 
Action: Mouse pressed left at (315, 485)
Screenshot: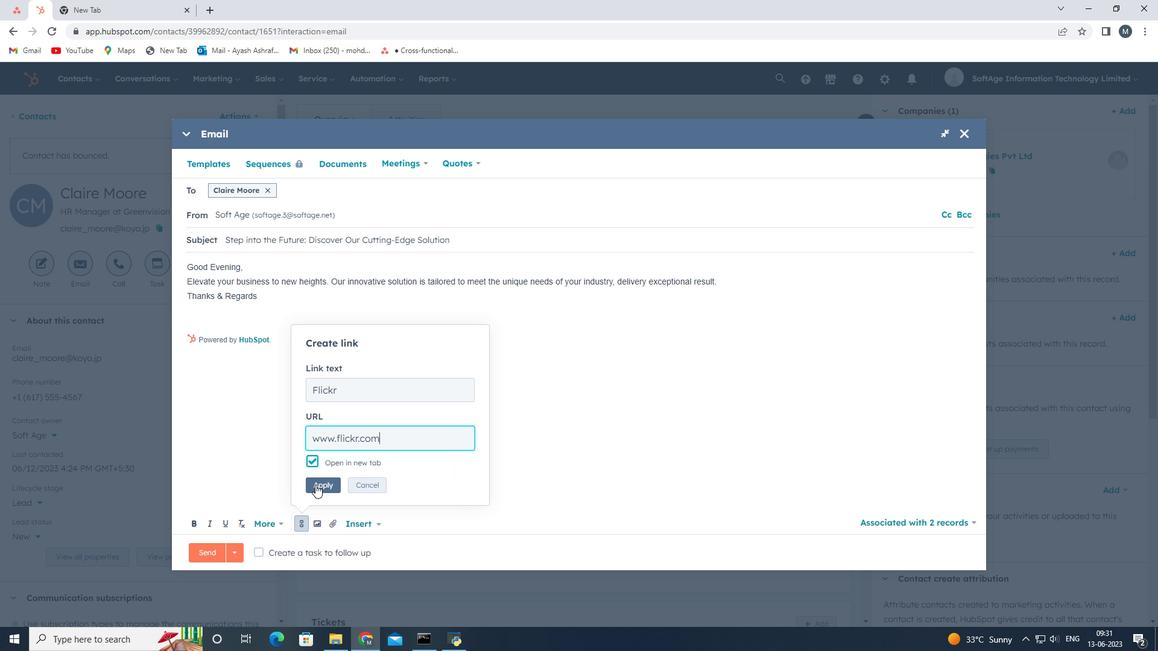 
Action: Mouse moved to (319, 505)
Screenshot: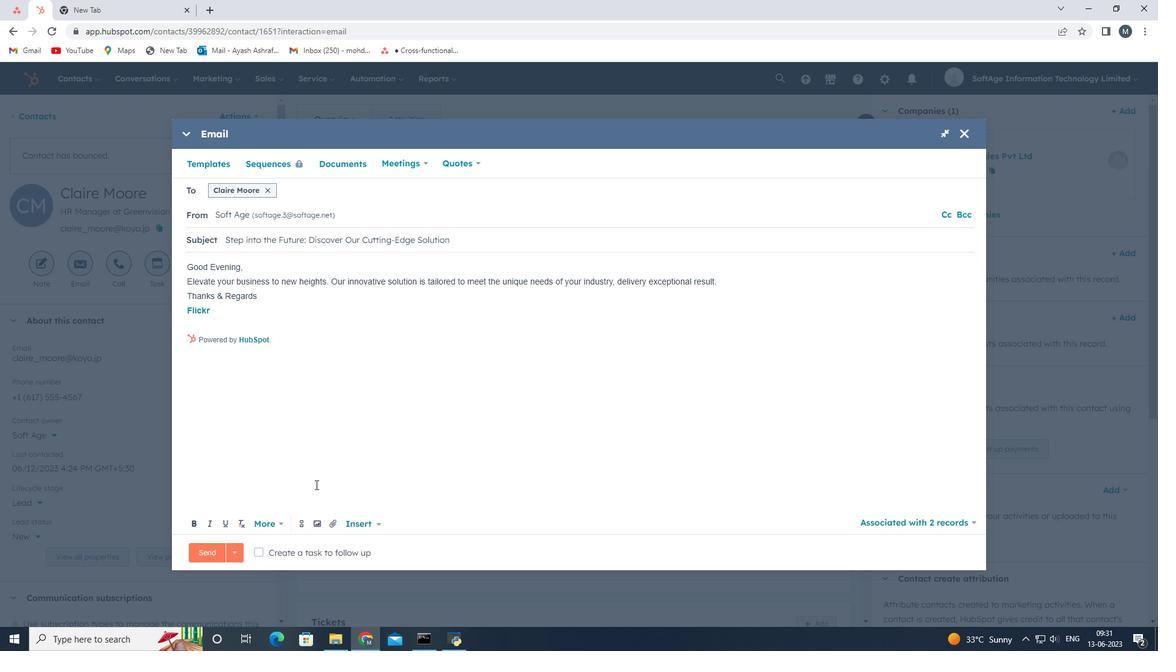 
Action: Key pressed <Key.enter>
Screenshot: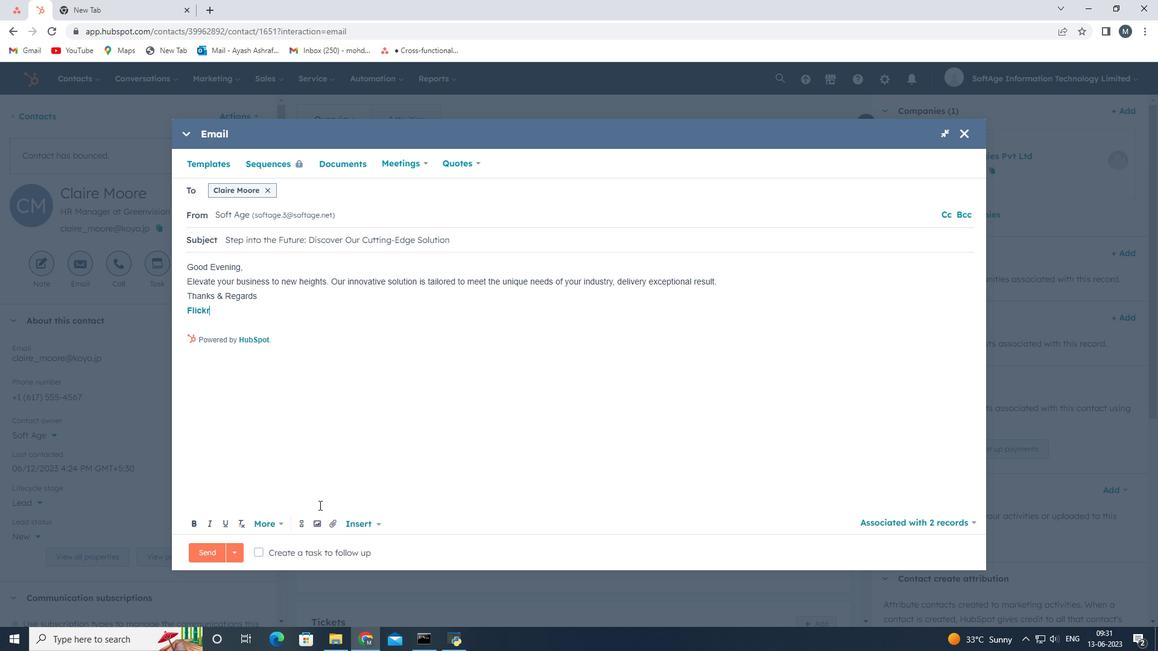 
Action: Mouse moved to (304, 510)
Screenshot: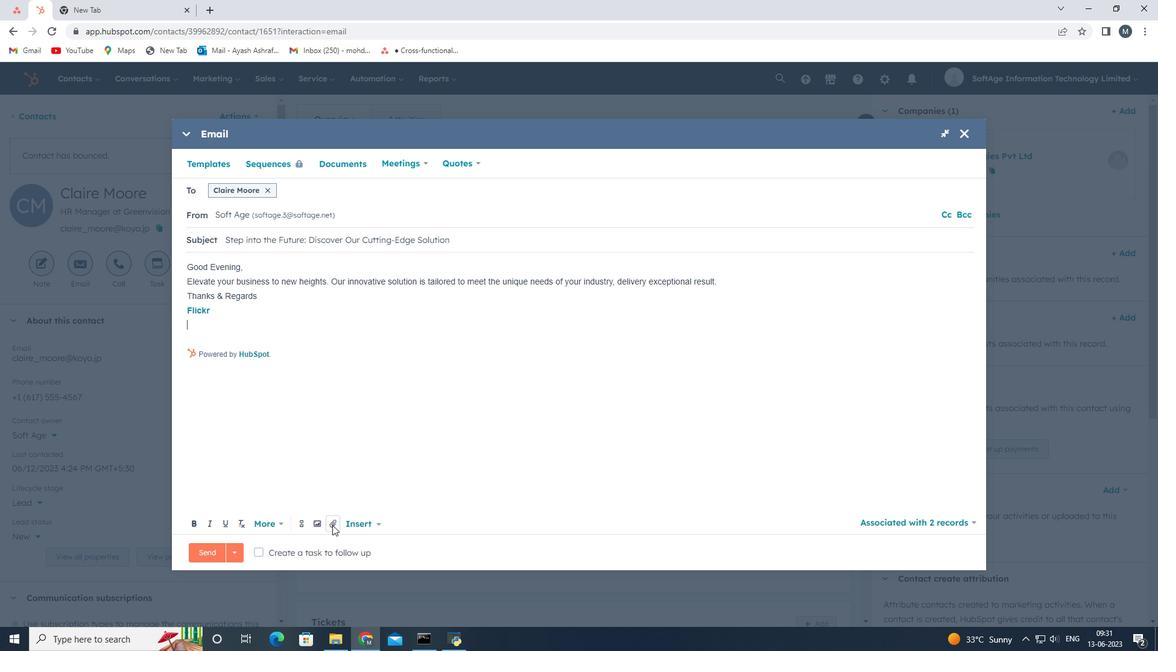 
Action: Key pressed <Key.enter>
Screenshot: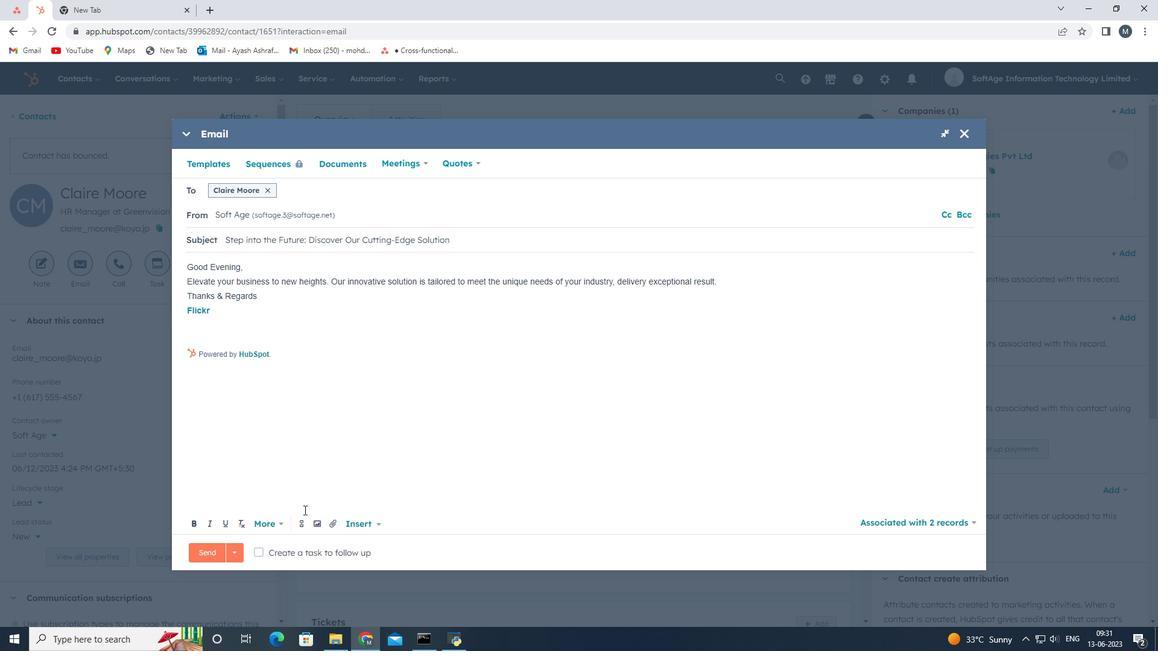 
Action: Mouse moved to (331, 523)
Screenshot: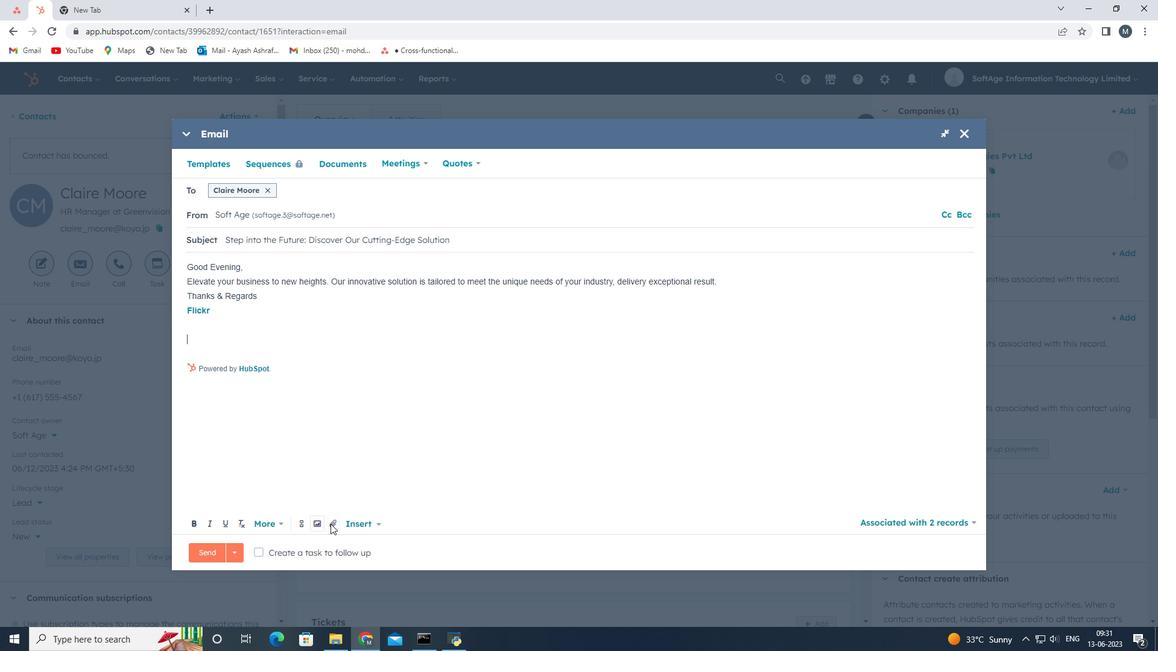 
Action: Mouse pressed left at (331, 523)
Screenshot: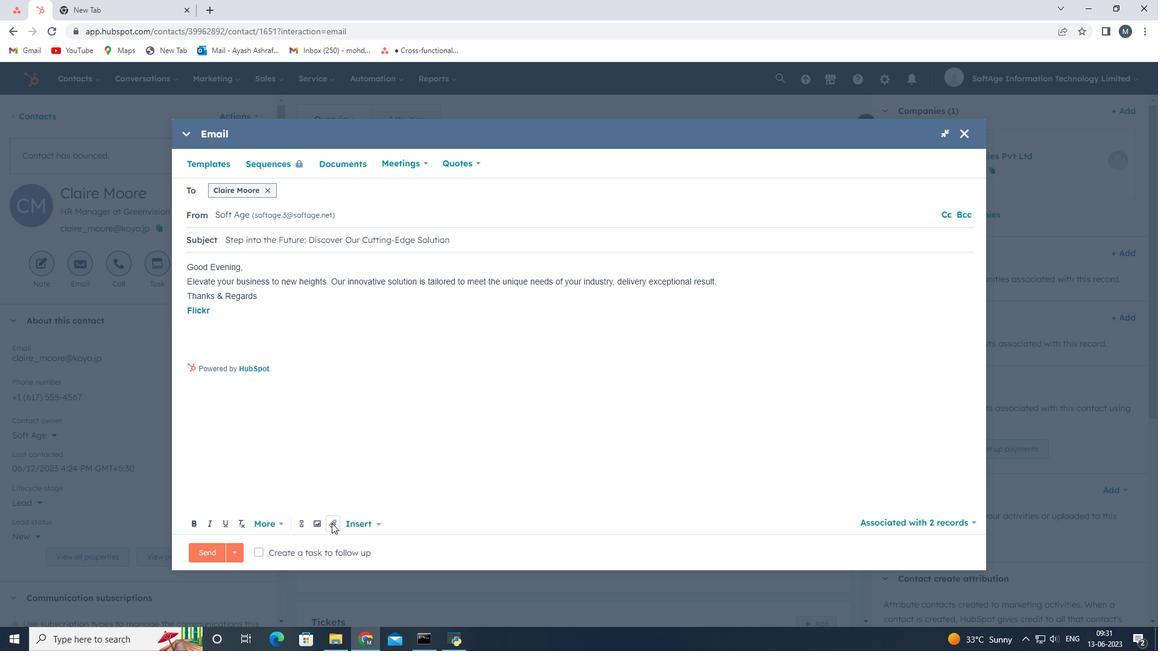 
Action: Mouse moved to (371, 491)
Screenshot: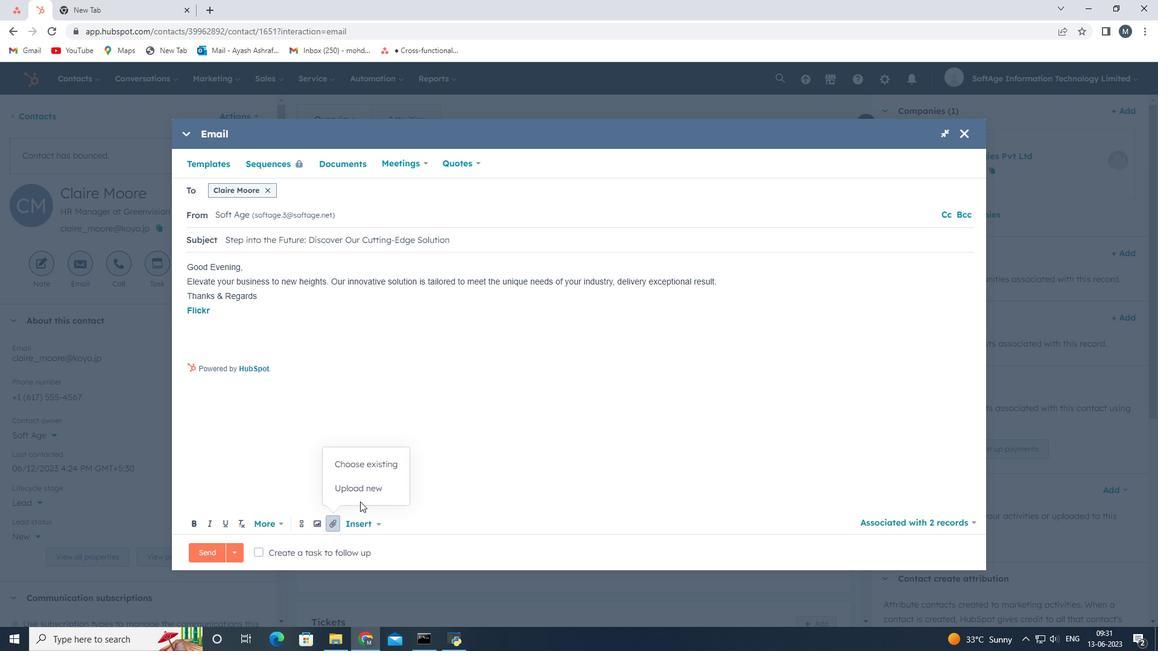 
Action: Mouse pressed left at (371, 491)
Screenshot: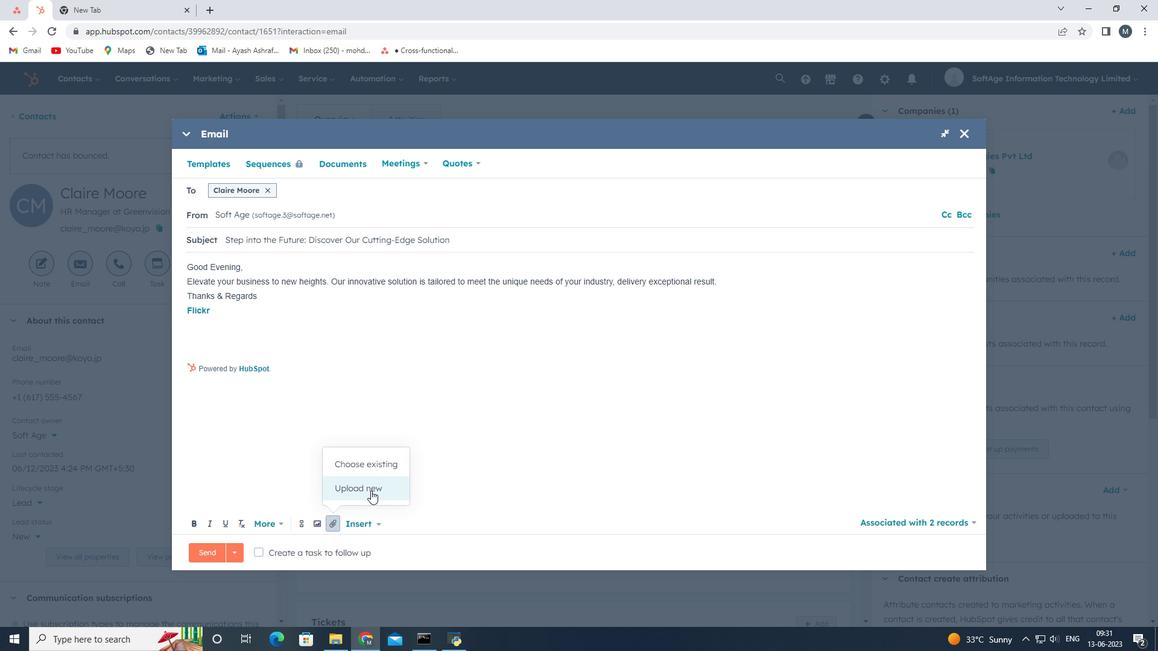 
Action: Mouse moved to (48, 146)
Screenshot: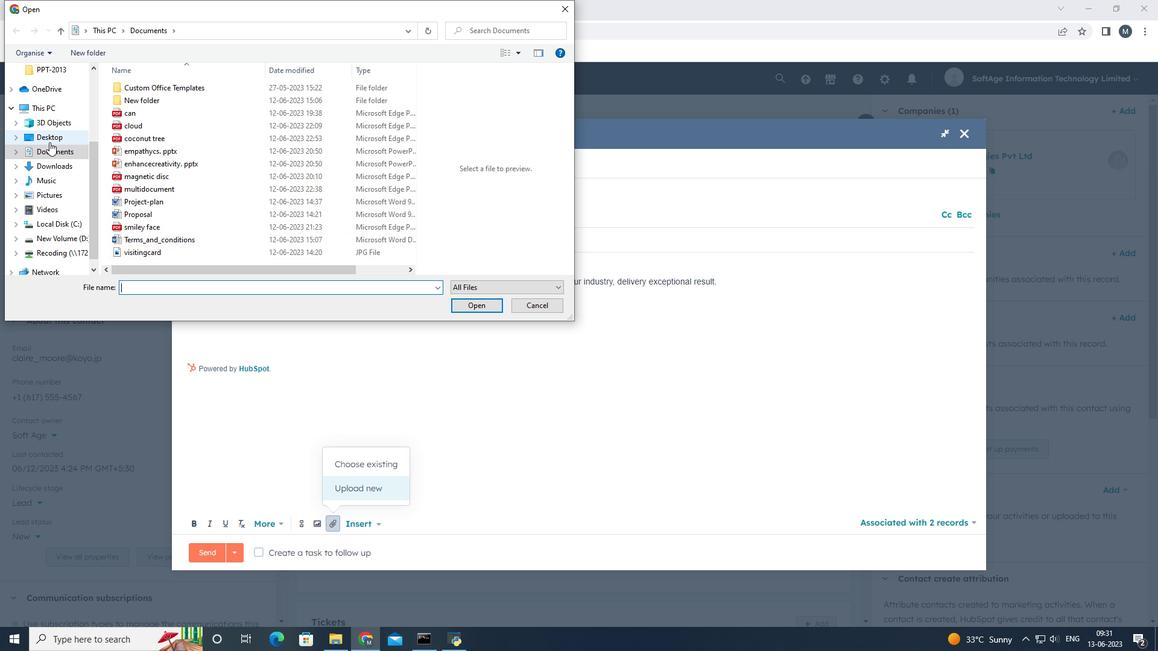 
Action: Mouse pressed left at (48, 146)
Screenshot: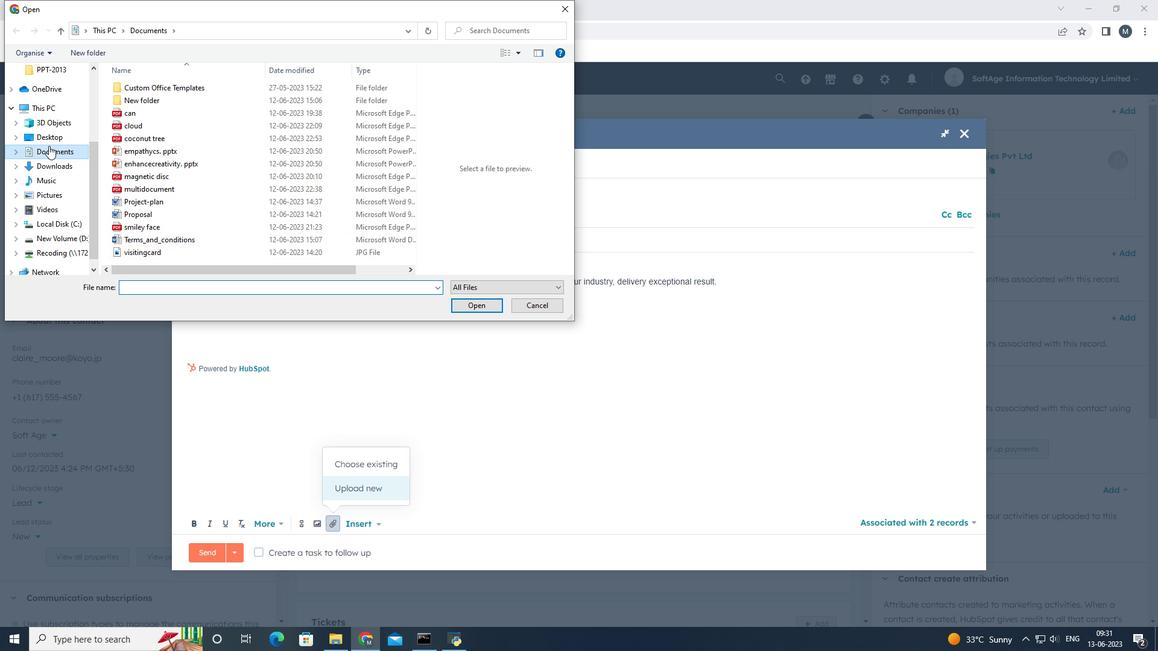 
Action: Mouse moved to (164, 234)
Screenshot: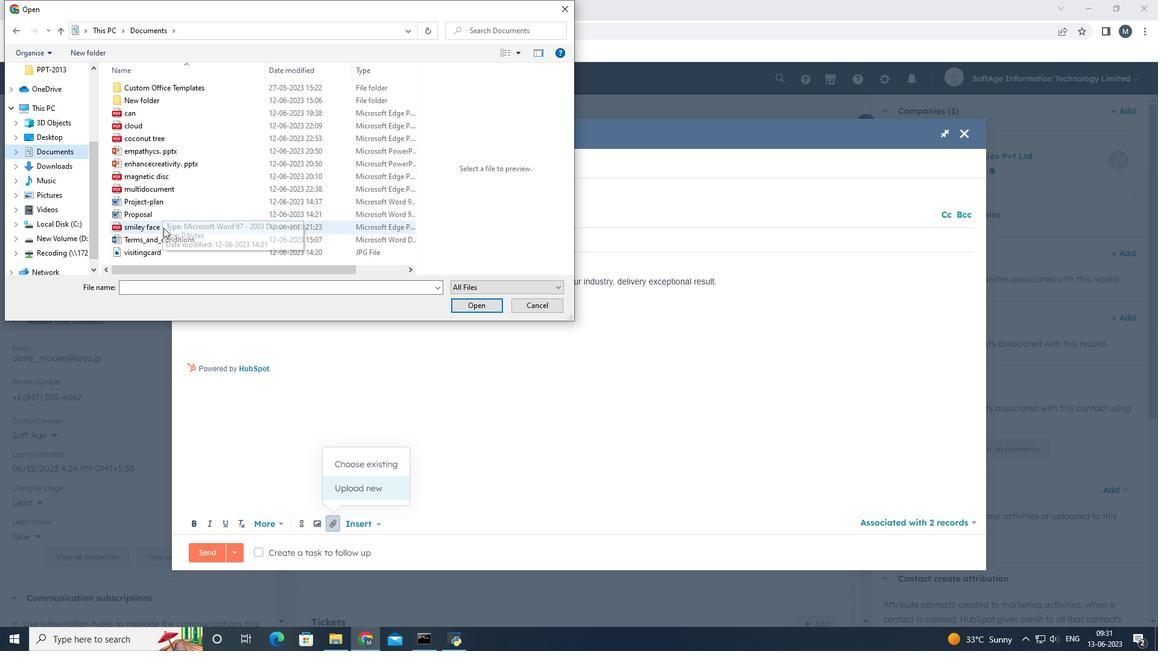 
Action: Mouse pressed left at (164, 234)
Screenshot: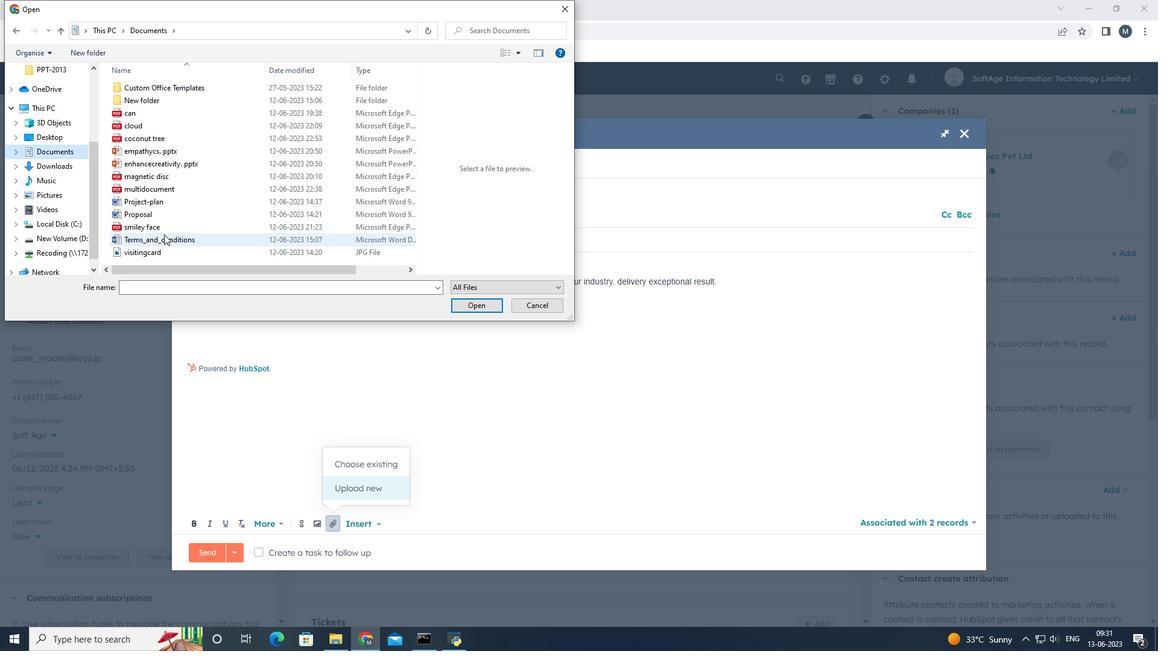 
Action: Mouse moved to (459, 304)
Screenshot: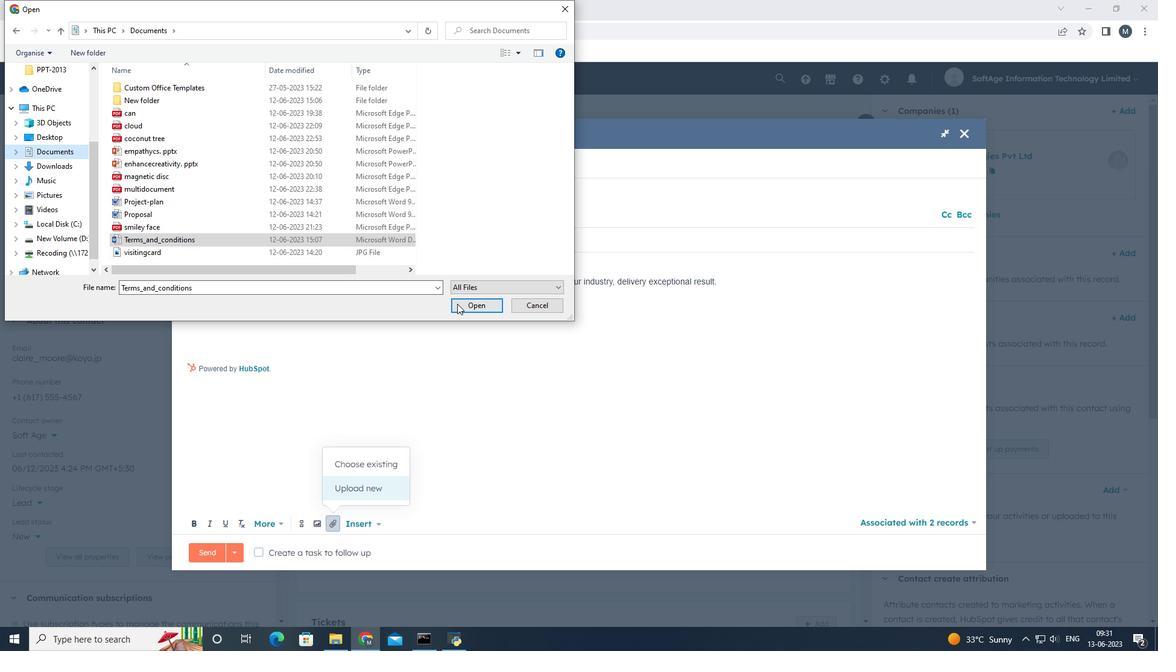 
Action: Mouse pressed left at (459, 304)
Screenshot: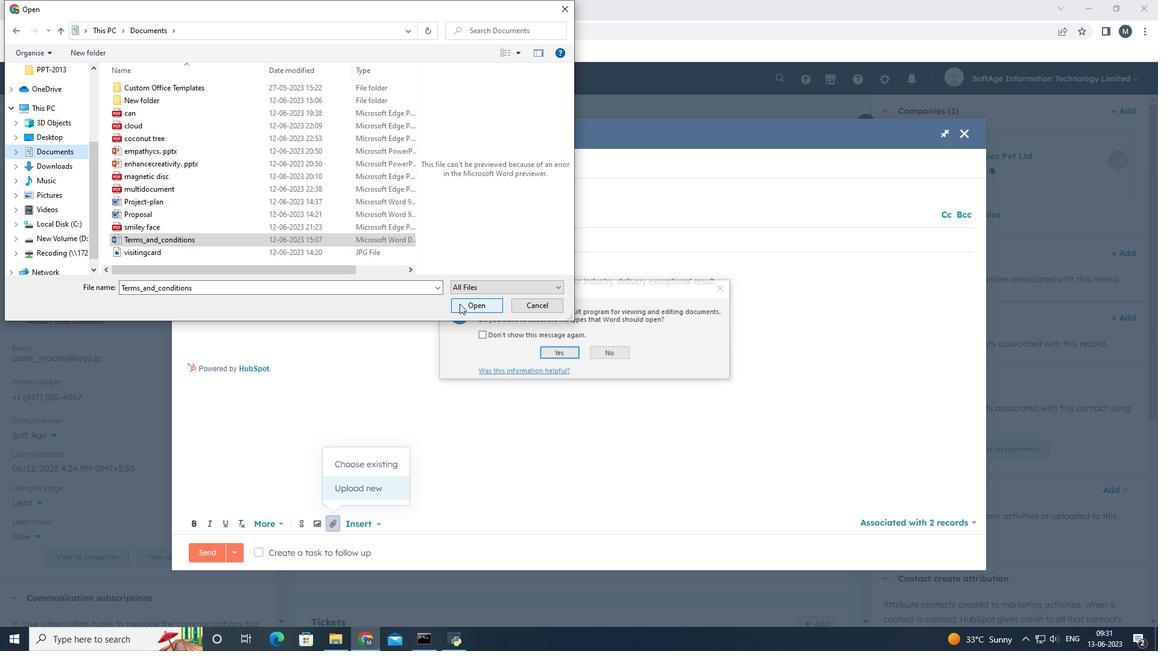 
Action: Mouse moved to (313, 490)
Screenshot: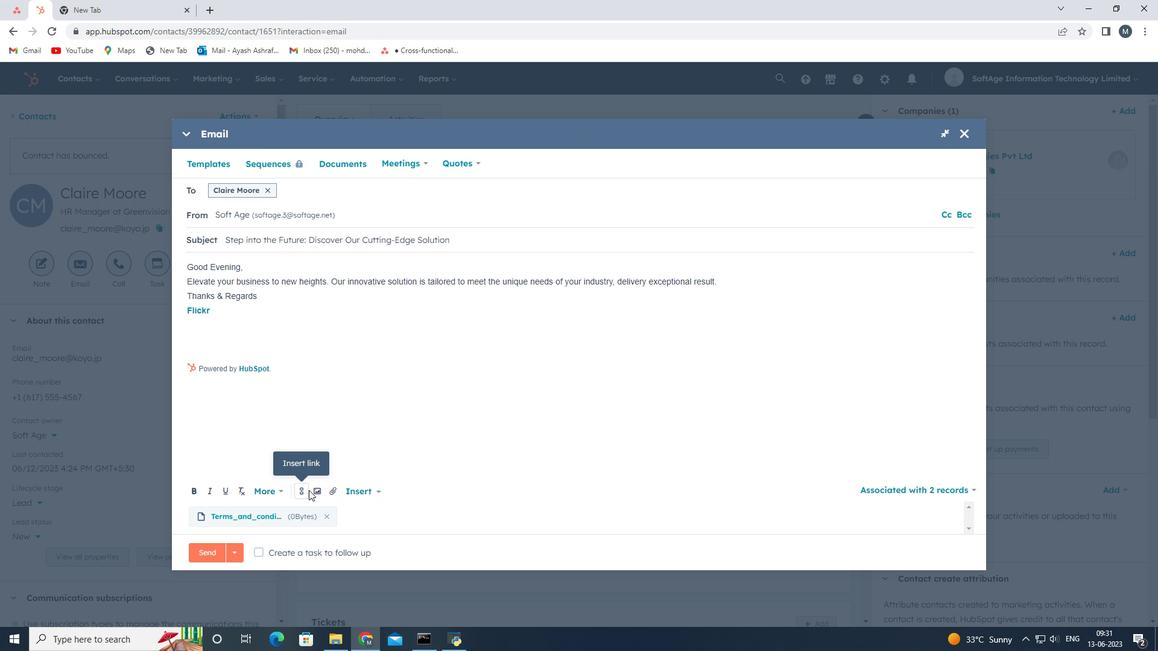 
Action: Mouse pressed left at (313, 490)
Screenshot: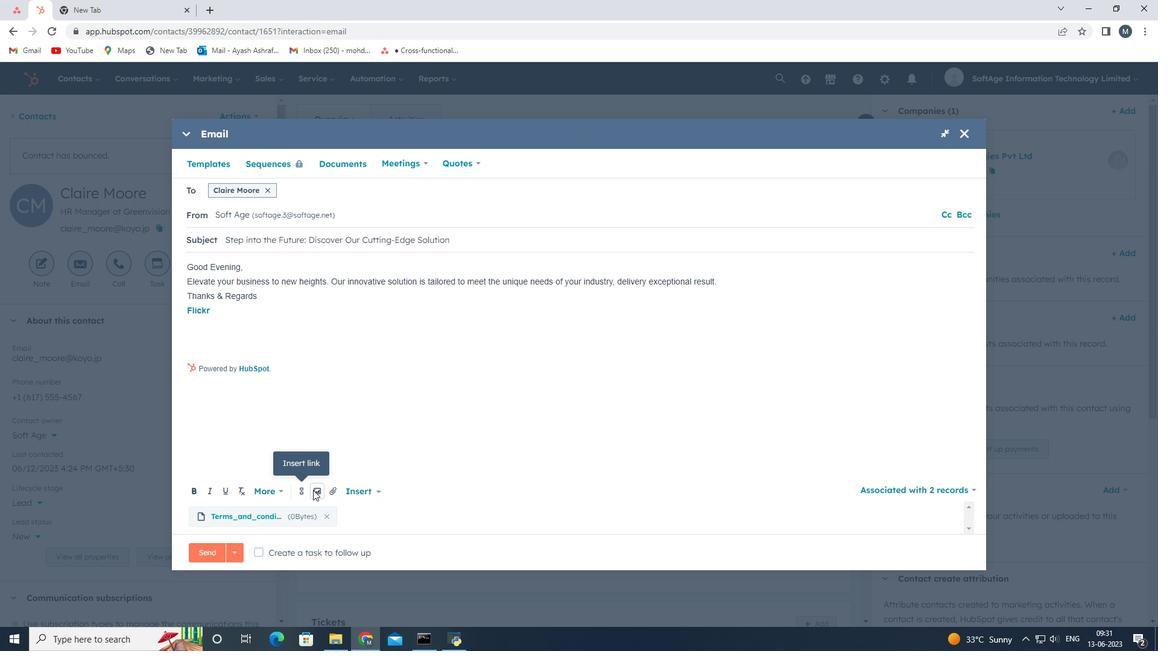 
Action: Mouse moved to (310, 447)
Screenshot: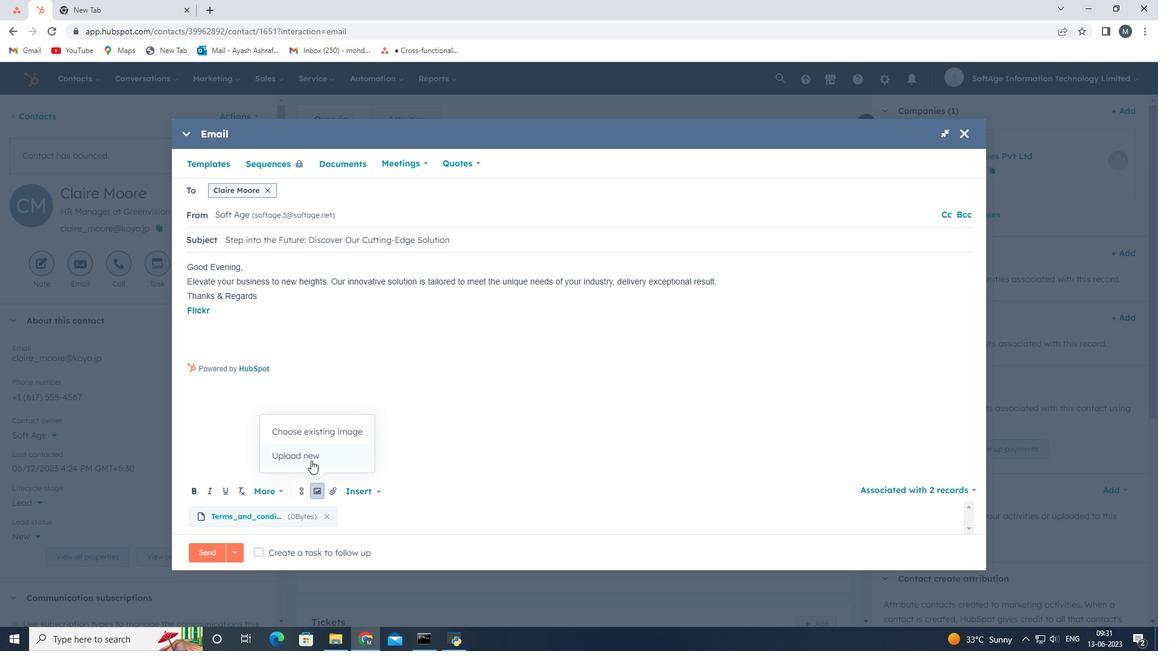 
Action: Mouse pressed left at (310, 447)
Screenshot: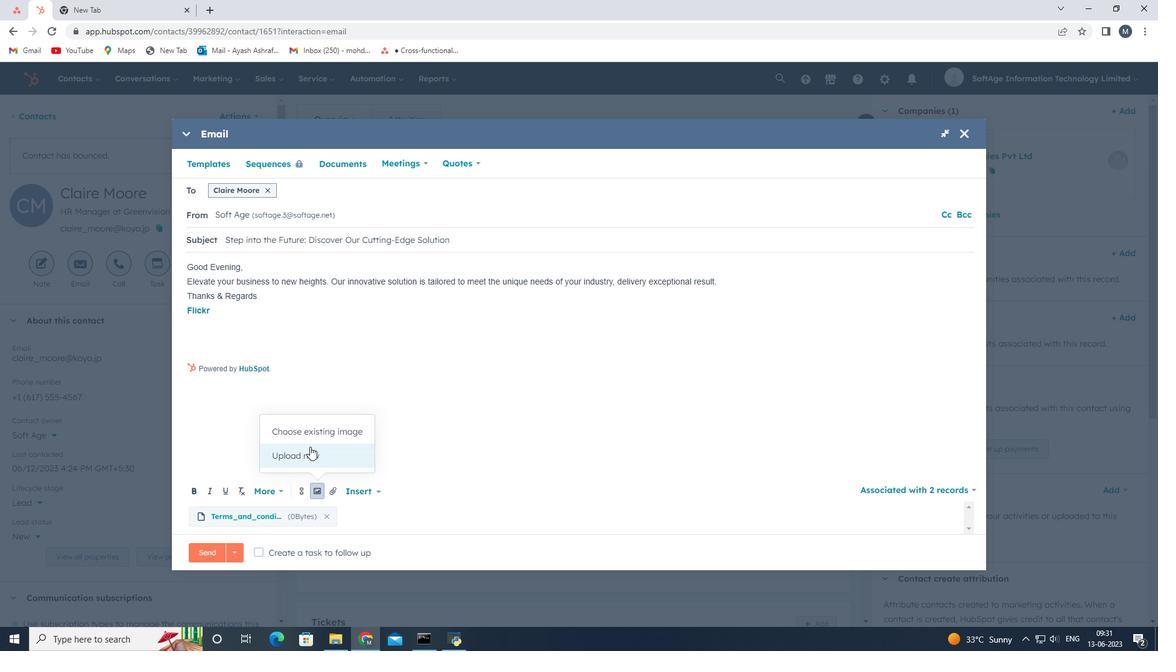 
Action: Mouse moved to (142, 115)
Screenshot: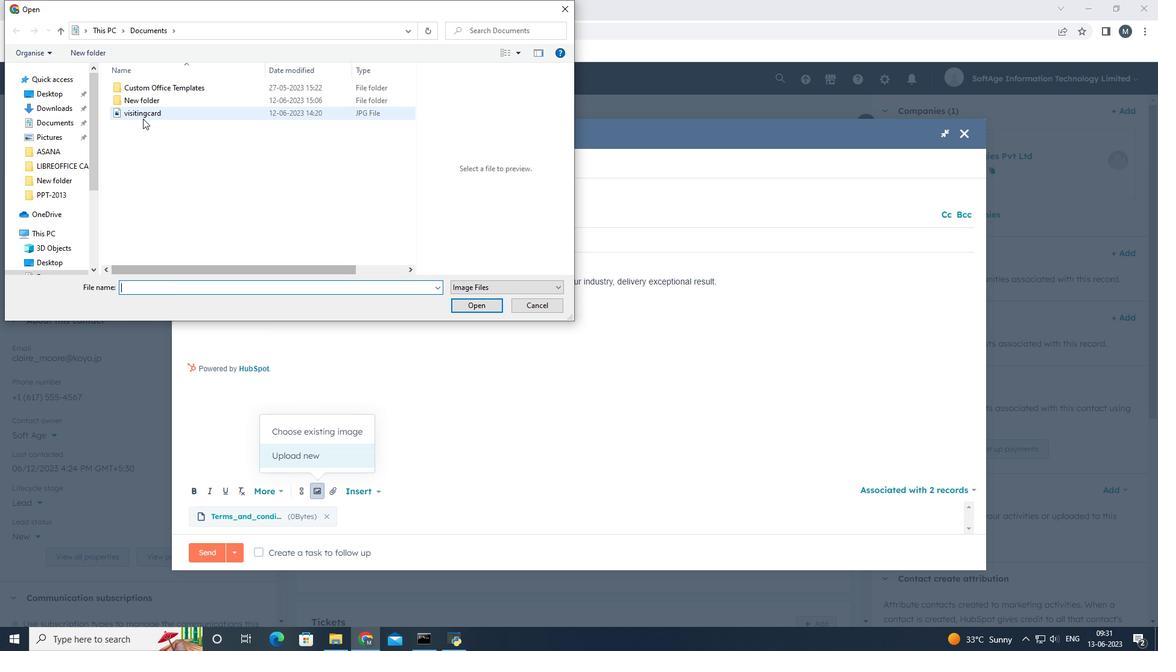 
Action: Mouse pressed left at (142, 115)
Screenshot: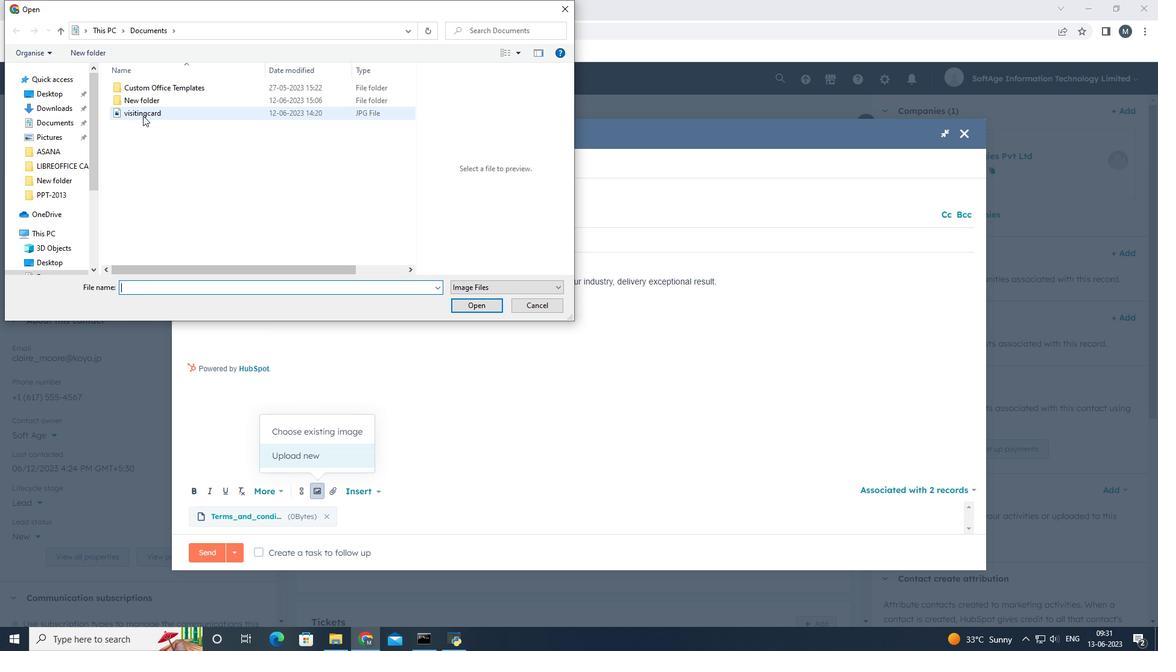 
Action: Mouse moved to (470, 302)
Screenshot: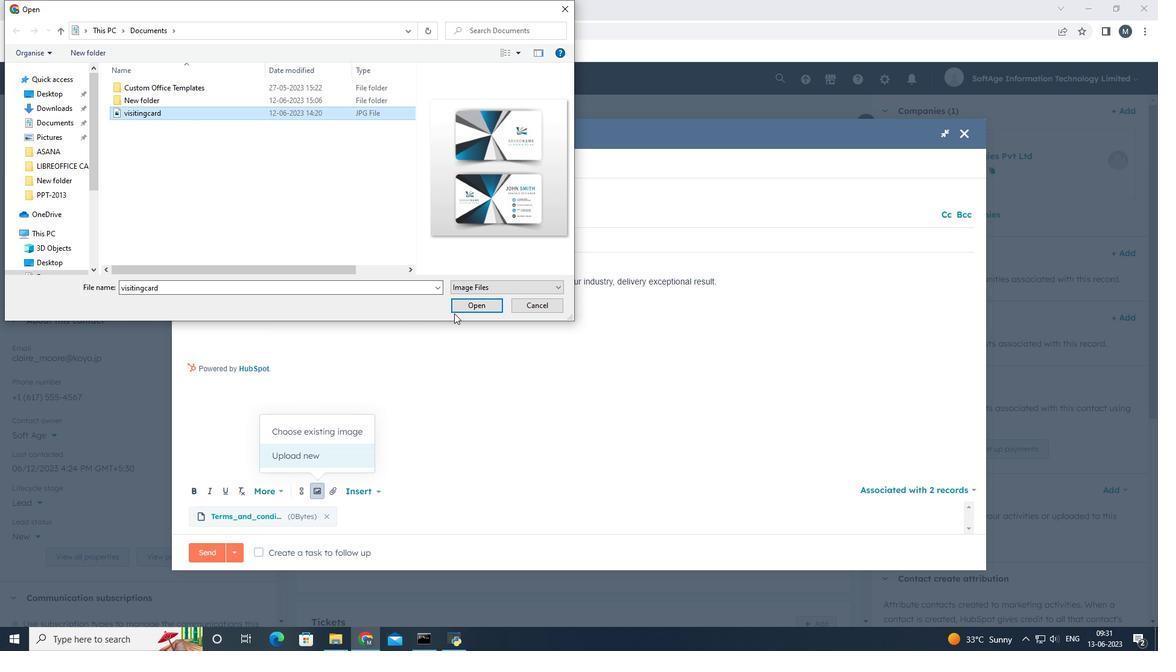 
Action: Mouse pressed left at (470, 302)
Screenshot: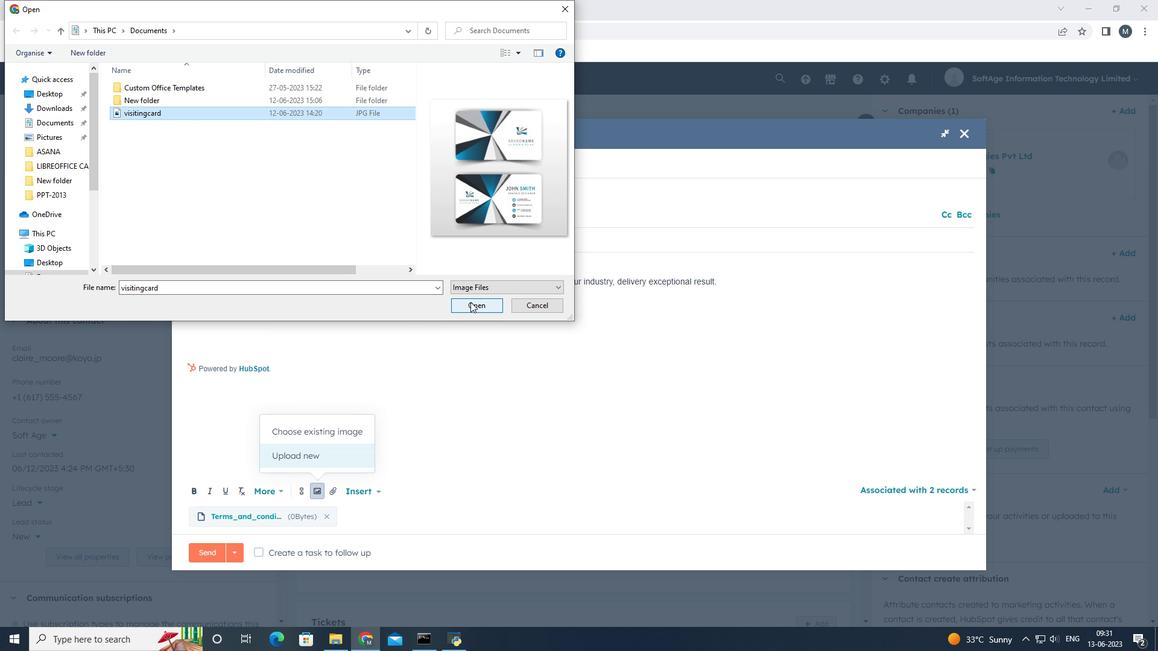
Action: Mouse moved to (265, 553)
Screenshot: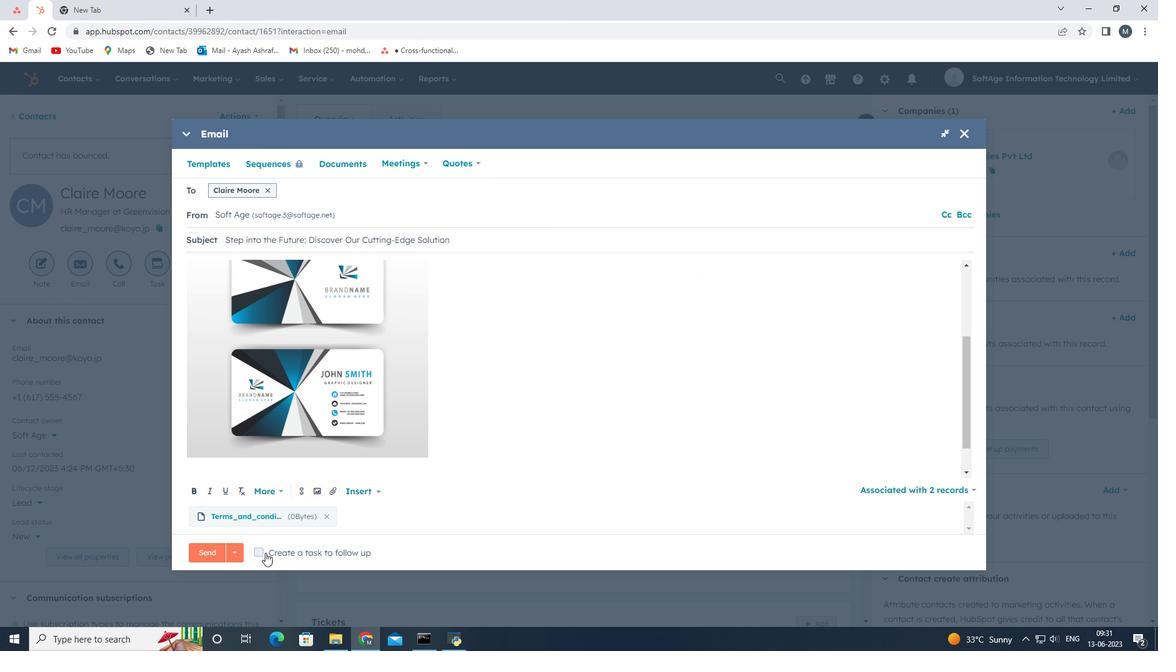 
Action: Mouse pressed left at (265, 553)
Screenshot: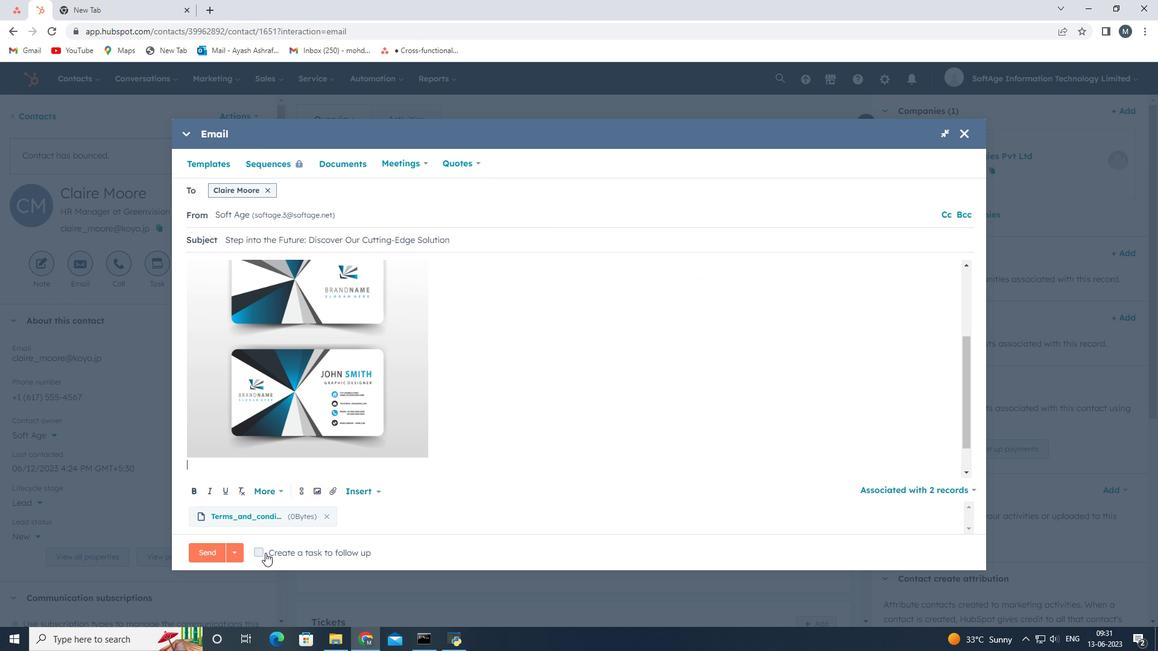 
Action: Mouse moved to (400, 547)
Screenshot: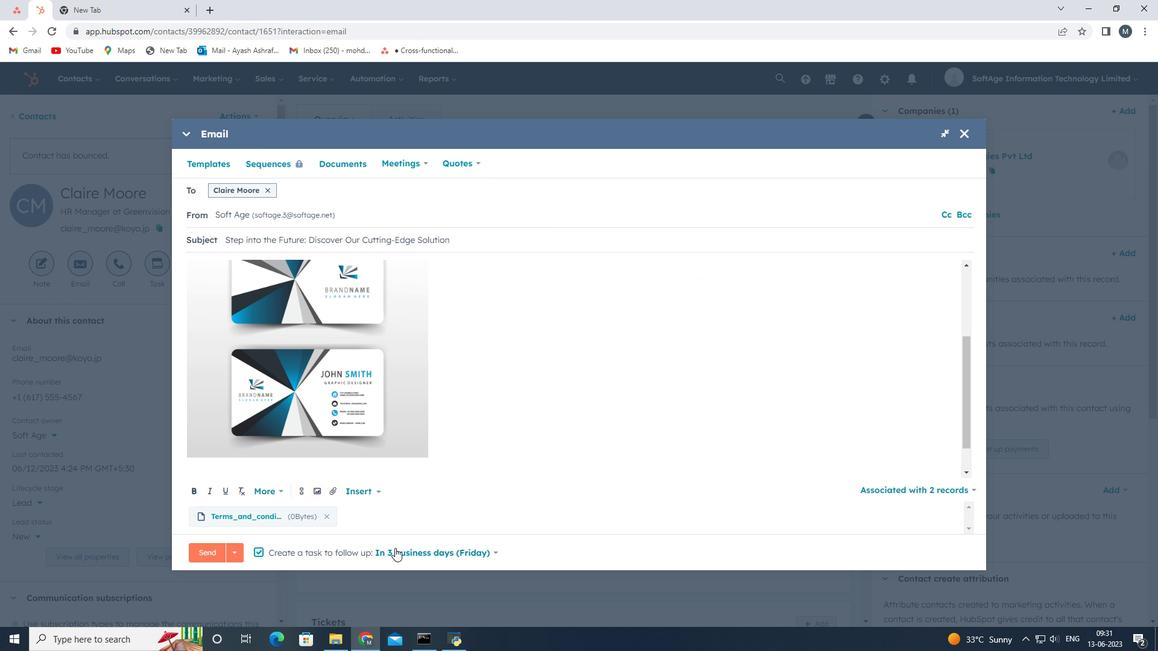 
Action: Mouse pressed left at (400, 547)
Screenshot: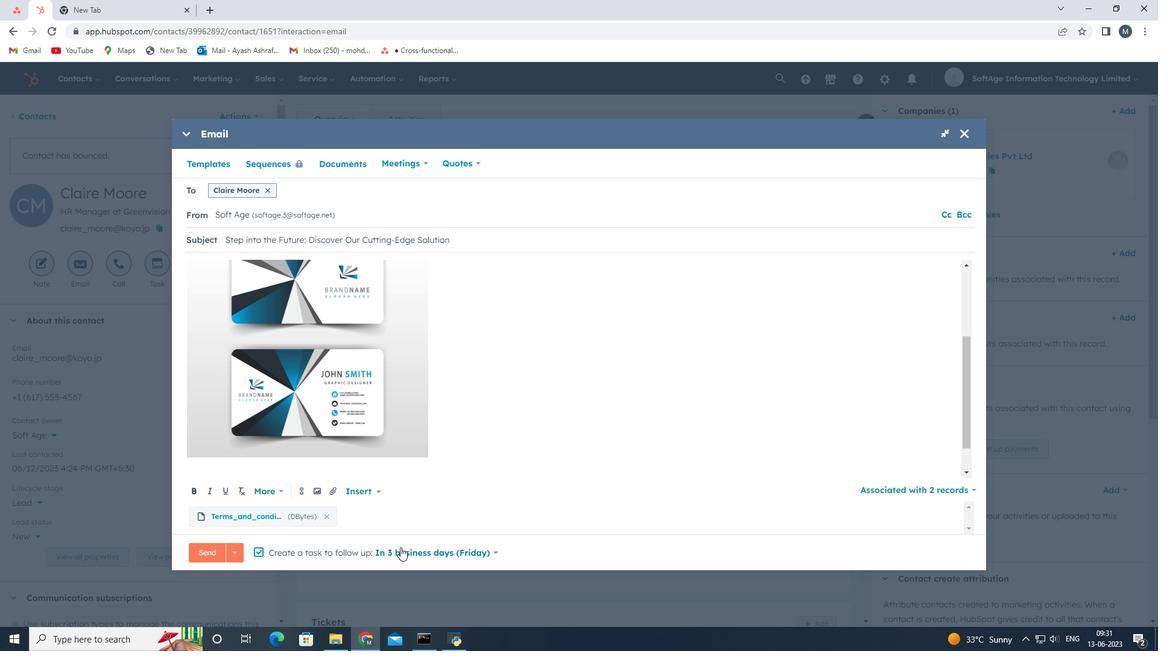 
Action: Mouse moved to (405, 429)
Screenshot: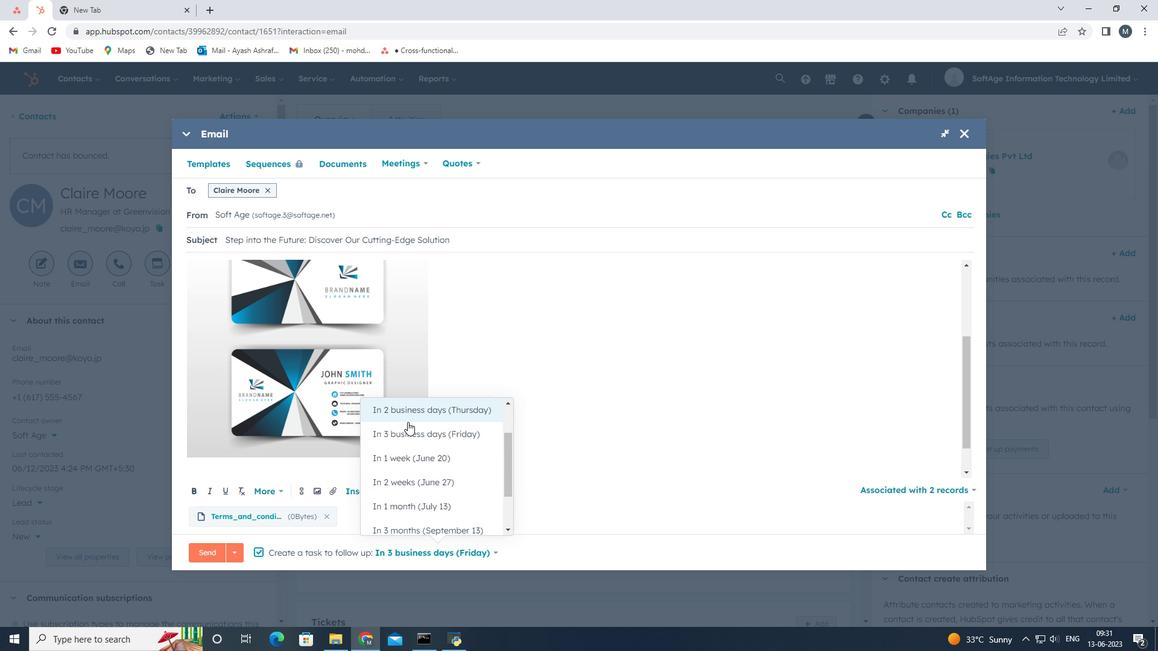 
Action: Mouse scrolled (405, 430) with delta (0, 0)
Screenshot: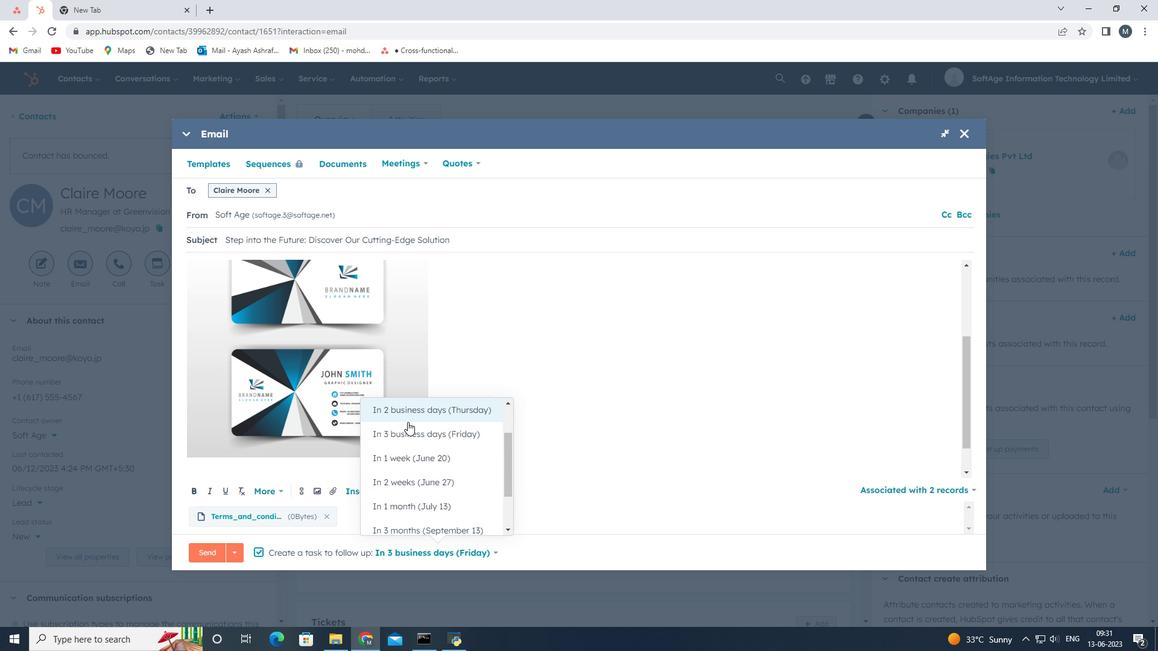 
Action: Mouse moved to (404, 432)
Screenshot: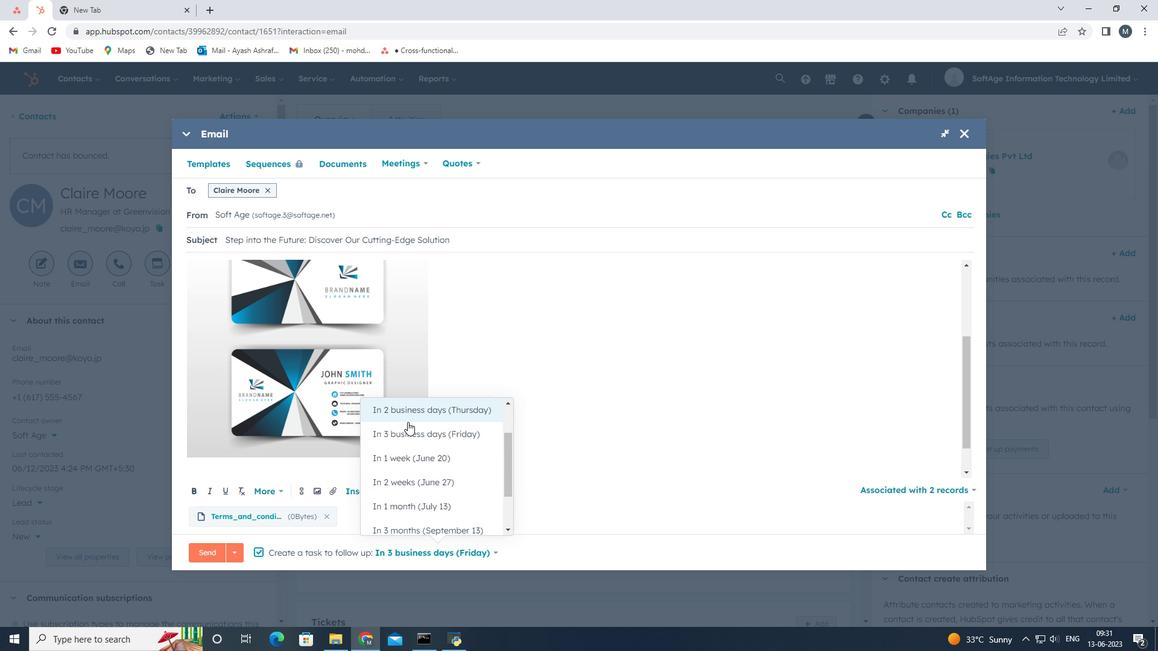 
Action: Mouse scrolled (404, 432) with delta (0, 0)
Screenshot: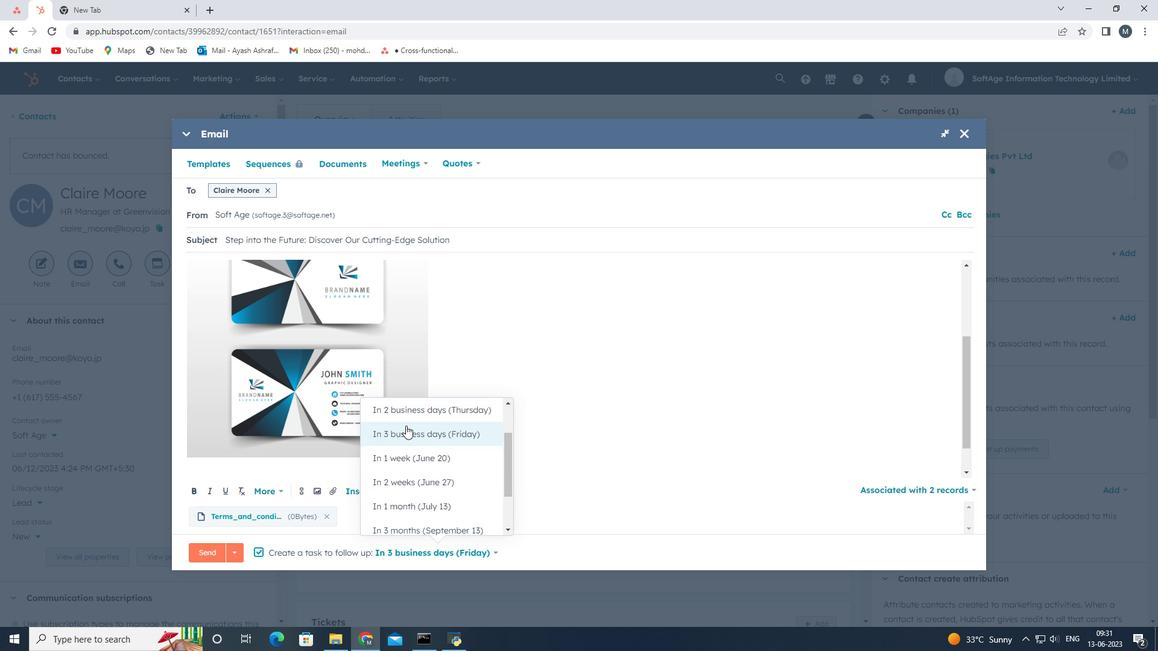 
Action: Mouse moved to (404, 433)
Screenshot: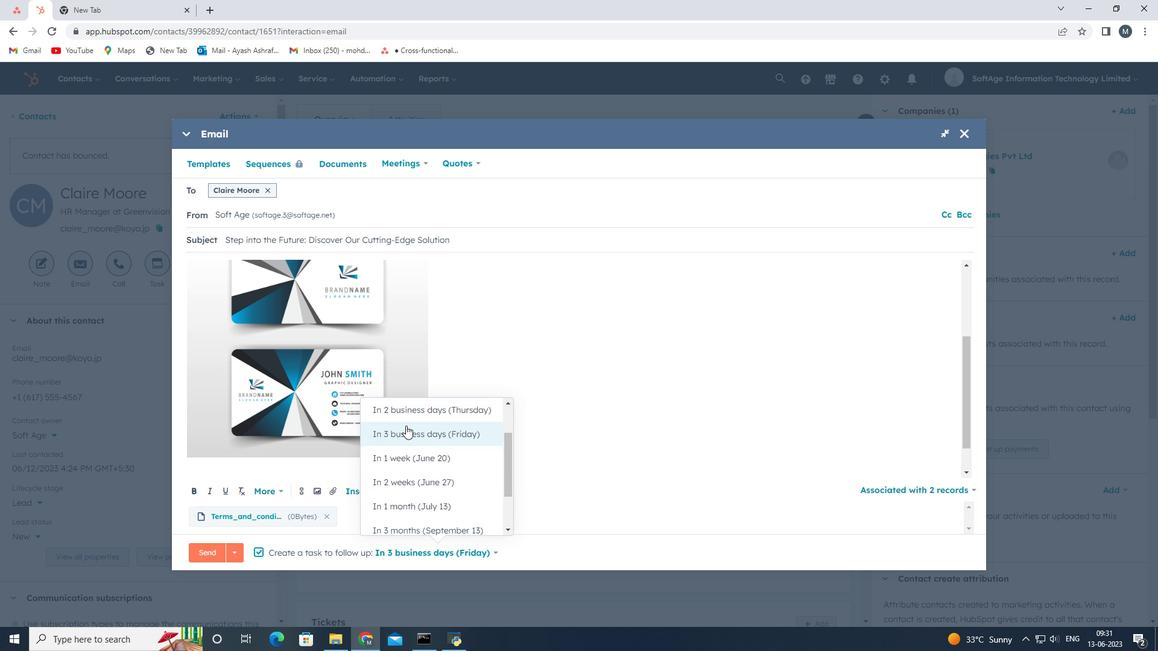 
Action: Mouse scrolled (404, 434) with delta (0, 0)
Screenshot: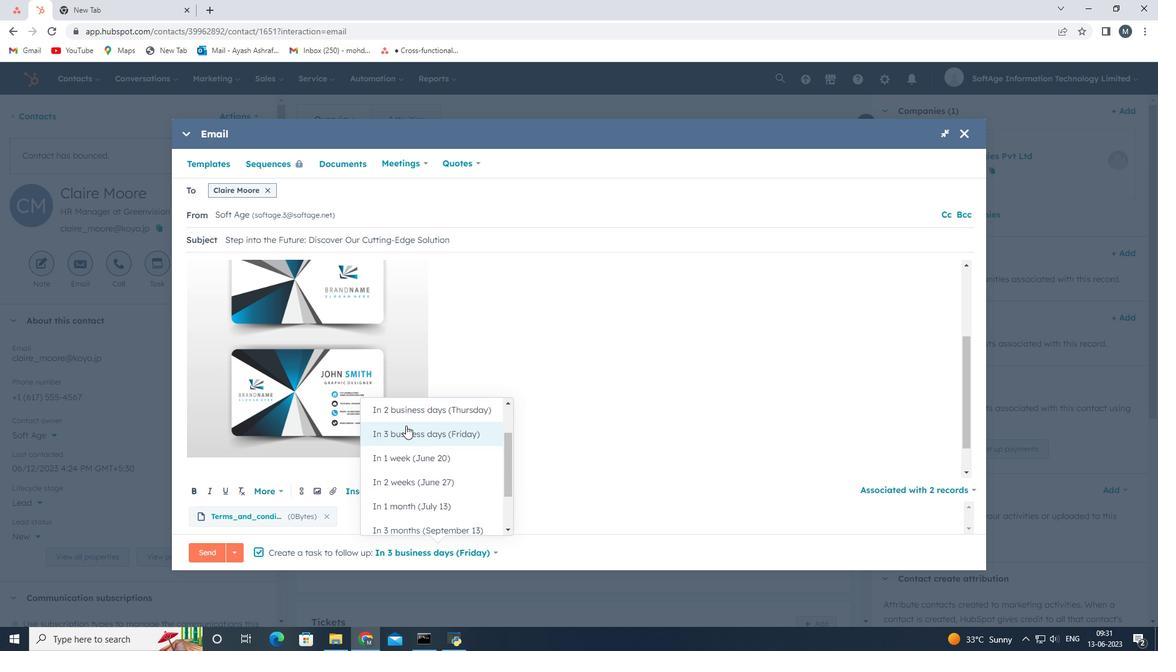 
Action: Mouse moved to (404, 435)
Screenshot: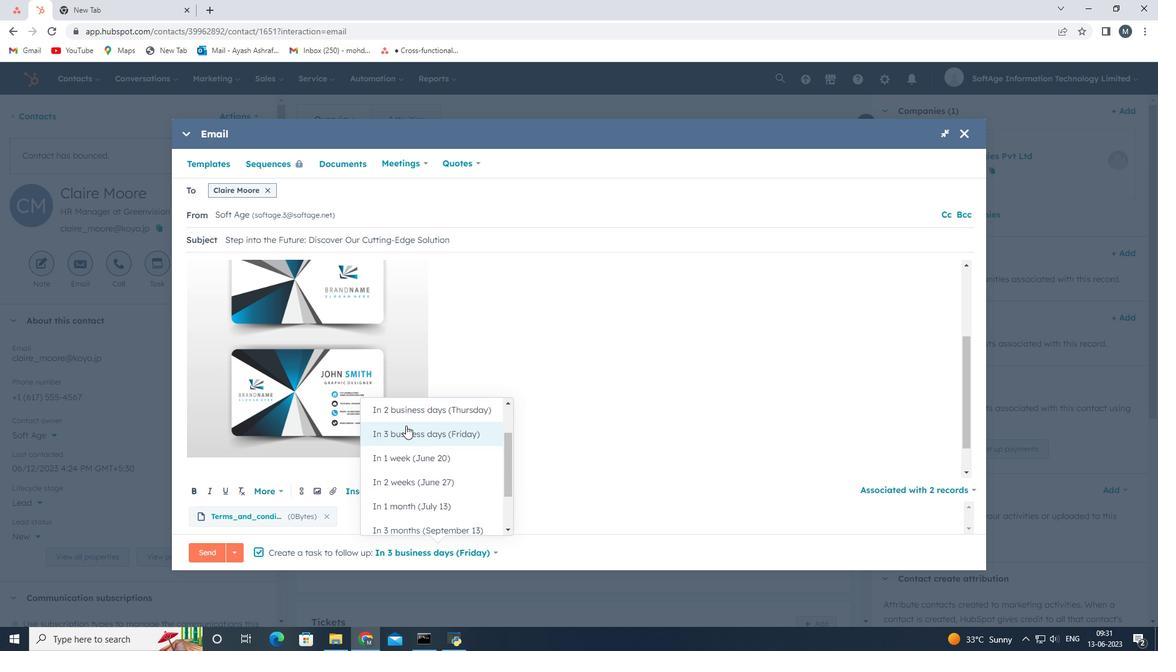 
Action: Mouse scrolled (404, 435) with delta (0, 0)
Screenshot: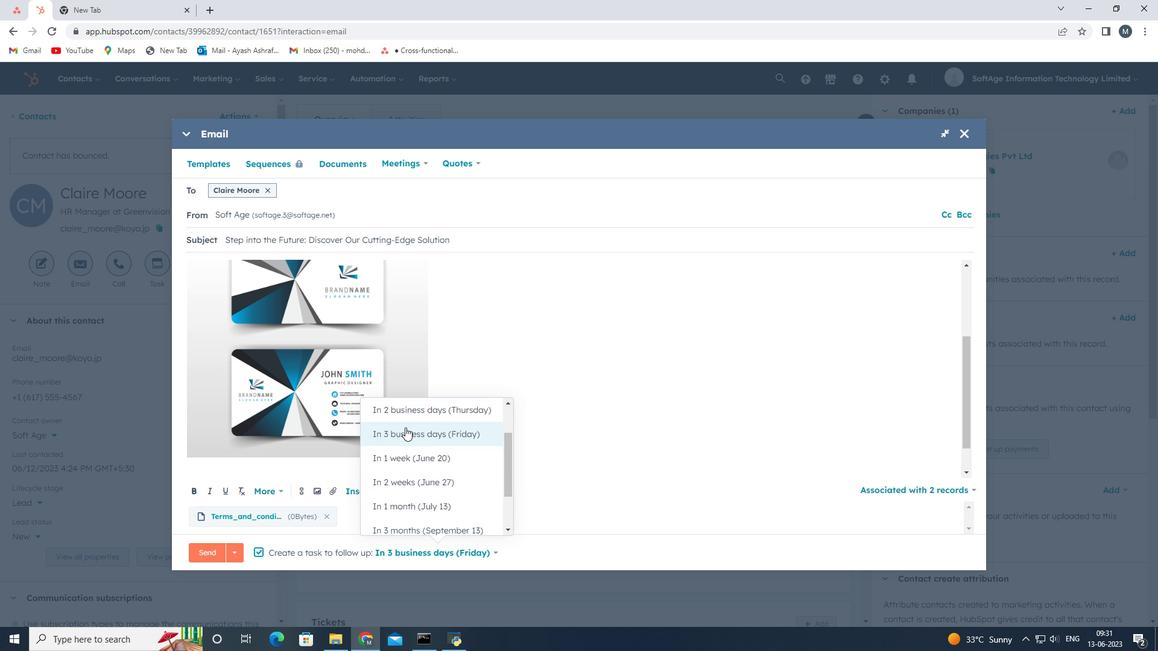 
Action: Mouse scrolled (404, 435) with delta (0, 0)
Screenshot: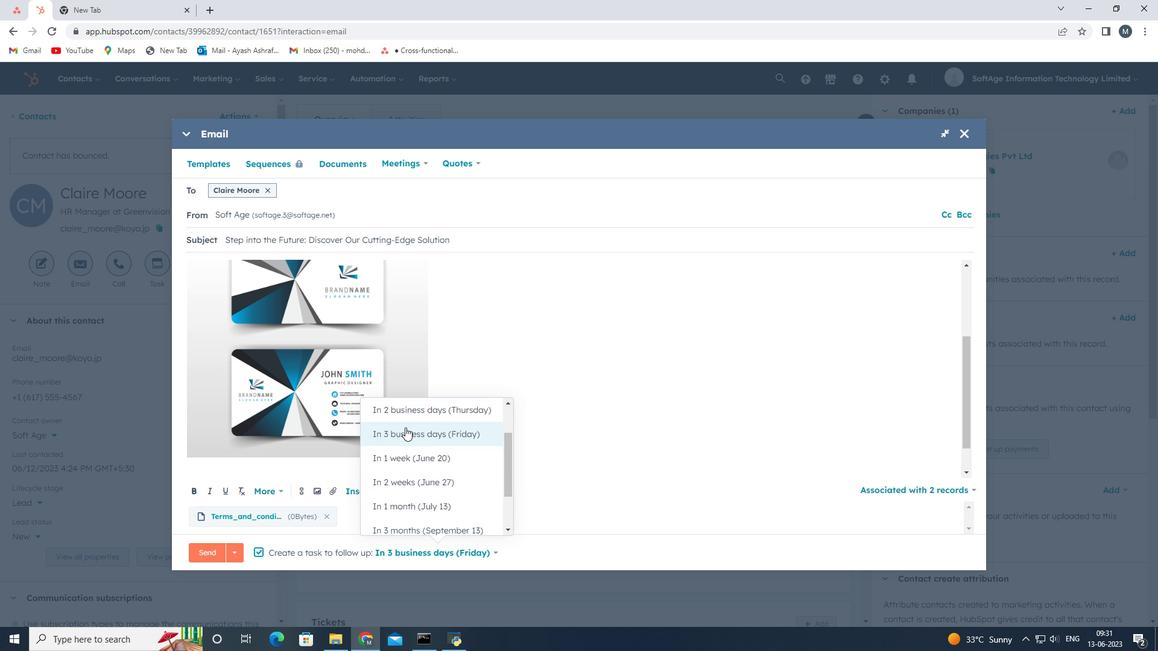 
Action: Mouse moved to (404, 435)
Screenshot: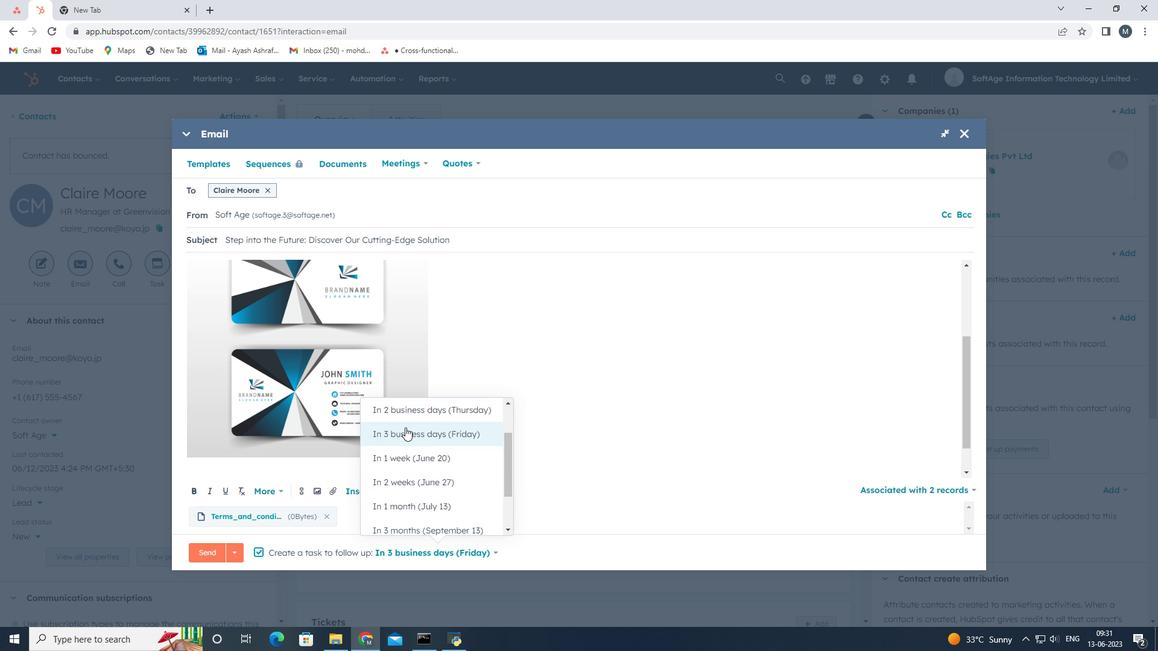 
Action: Mouse scrolled (404, 436) with delta (0, 0)
Screenshot: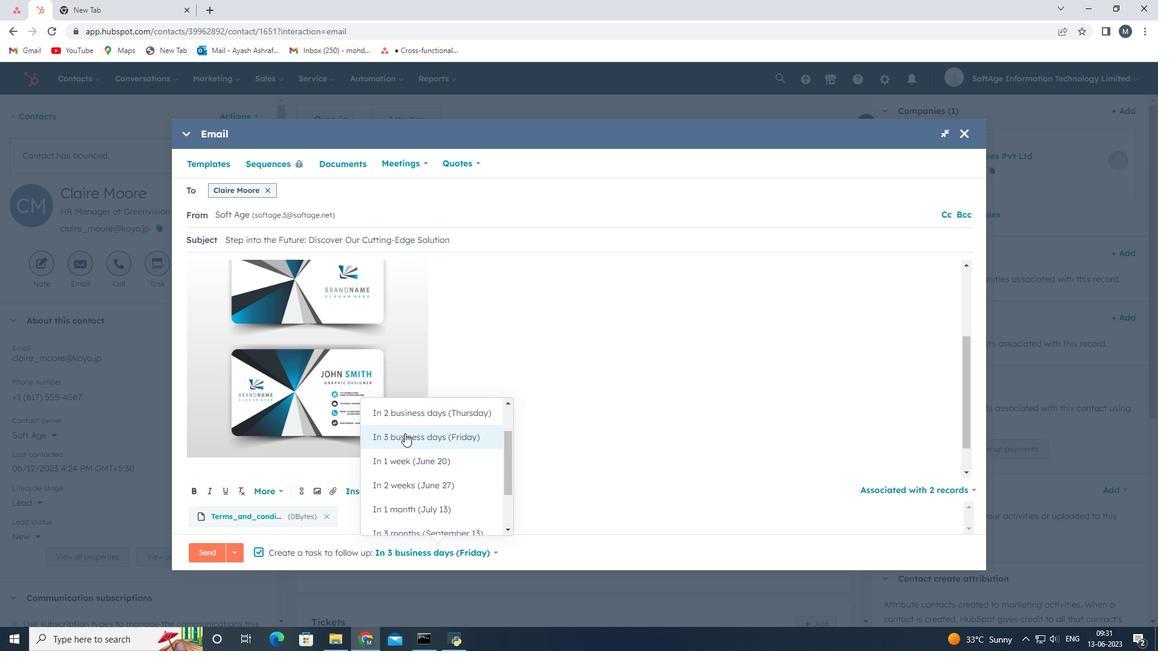 
Action: Mouse pressed left at (404, 435)
Screenshot: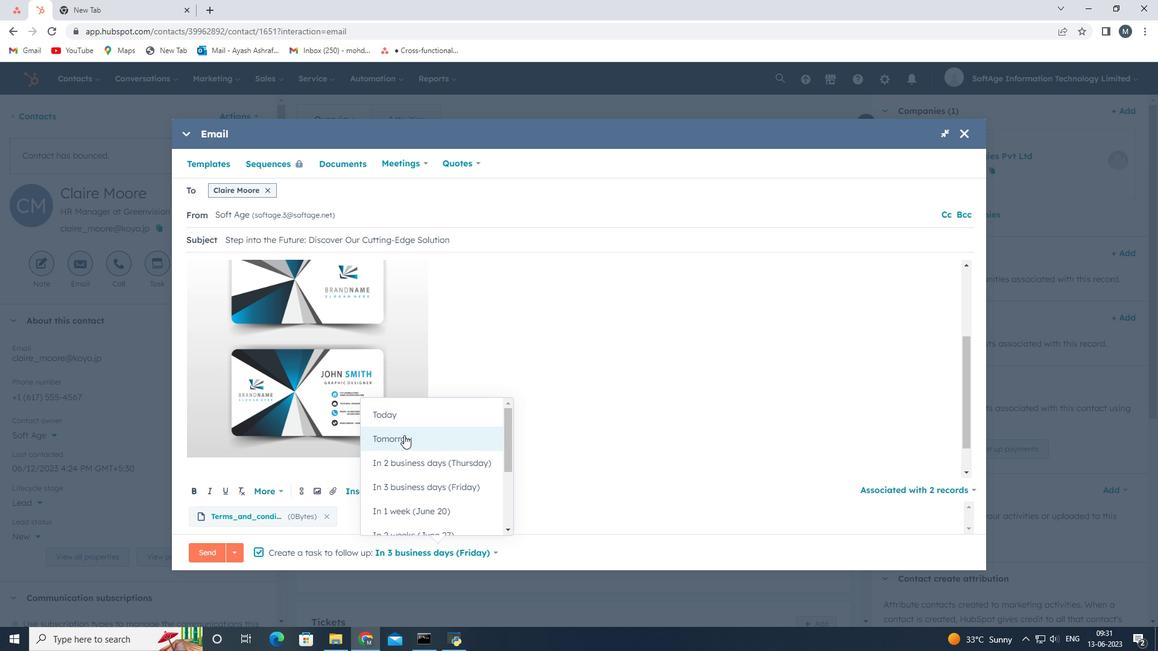 
Action: Mouse moved to (209, 554)
Screenshot: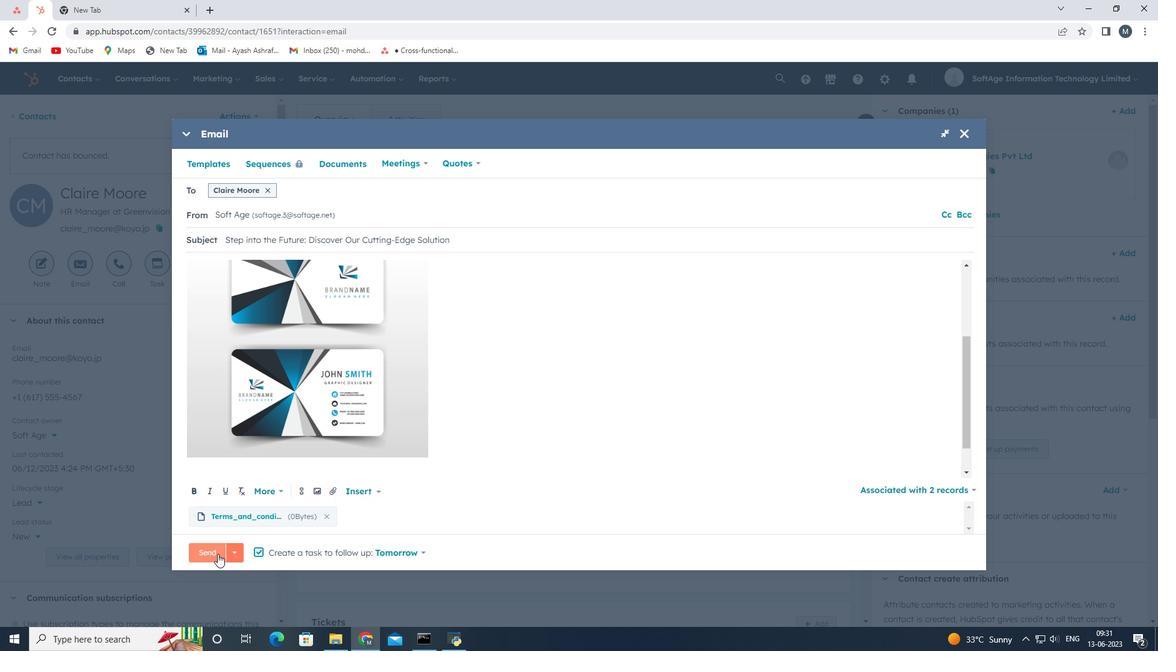 
Action: Mouse pressed left at (209, 554)
Screenshot: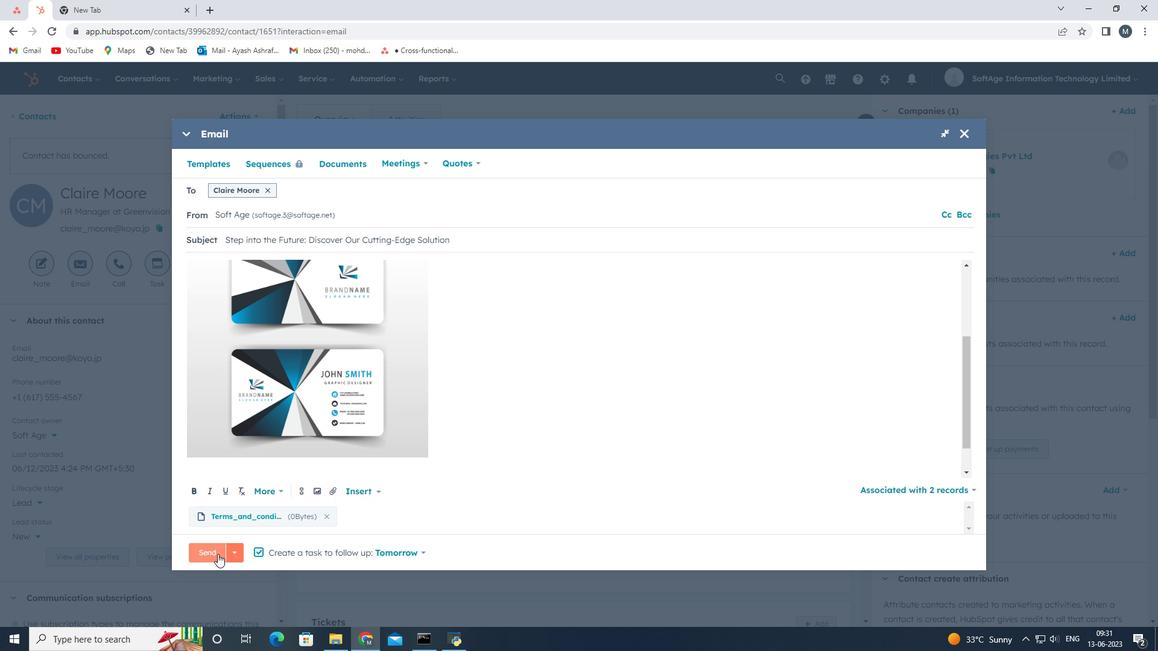 
Action: Mouse moved to (292, 506)
Screenshot: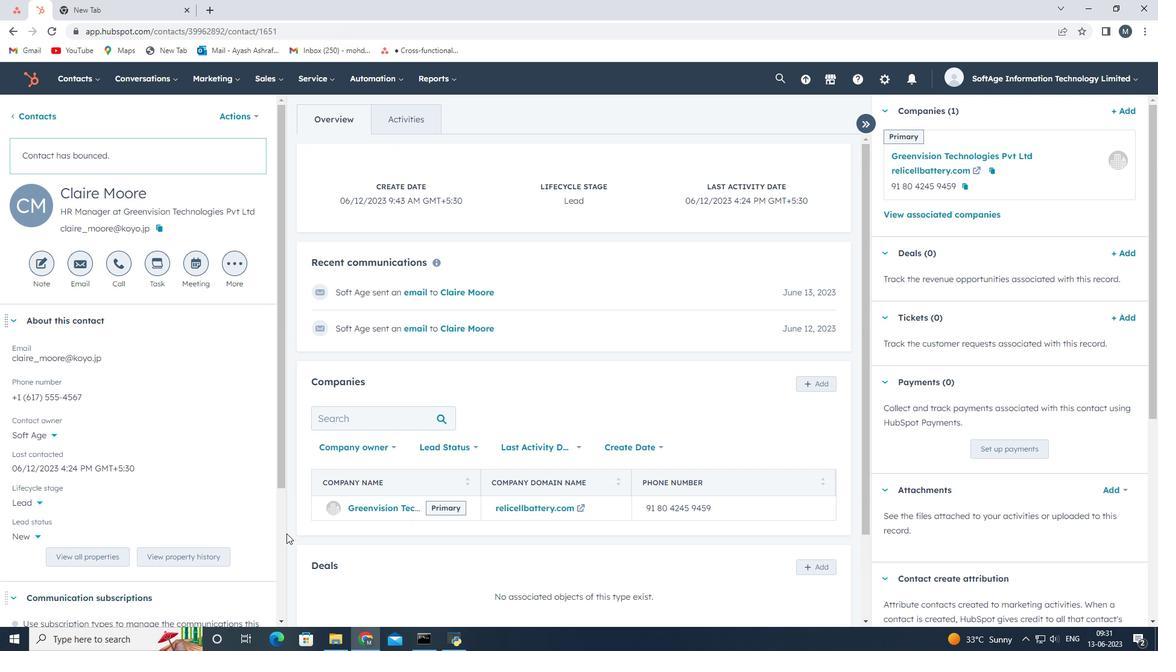 
